 Task: Look for space in Niederrad, Germany from 1st July, 2023 to 8th July, 2023 for 2 adults, 1 child in price range Rs.15000 to Rs.20000. Place can be entire place with 1  bedroom having 1 bed and 1 bathroom. Property type can be house, flat, guest house, hotel. Booking option can be shelf check-in. Required host language is English.
Action: Mouse moved to (678, 93)
Screenshot: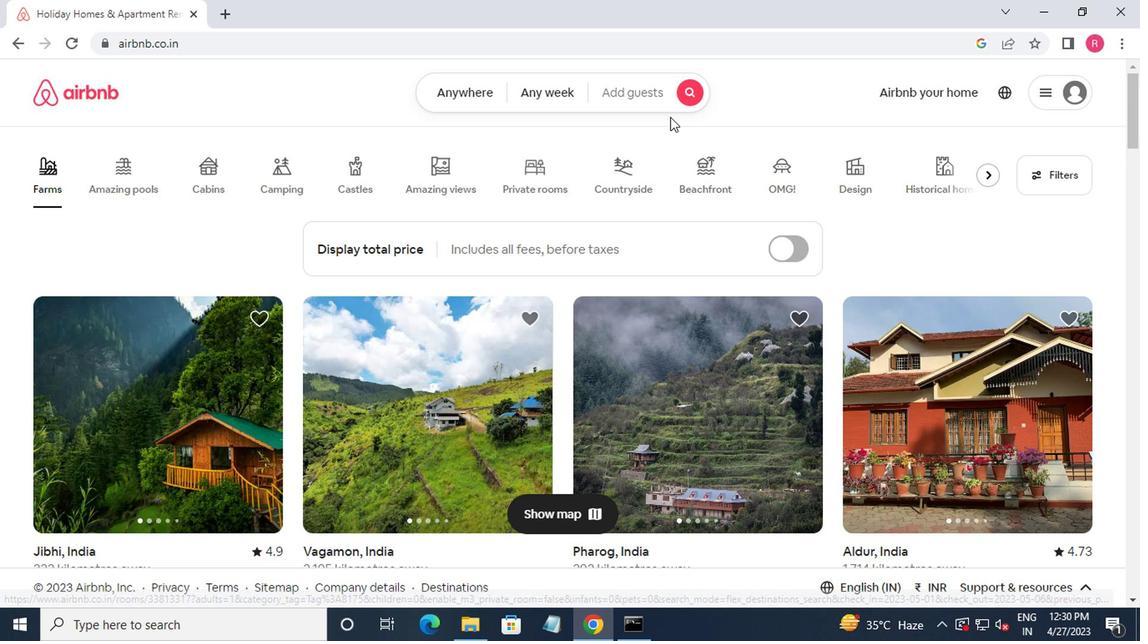 
Action: Mouse pressed left at (678, 93)
Screenshot: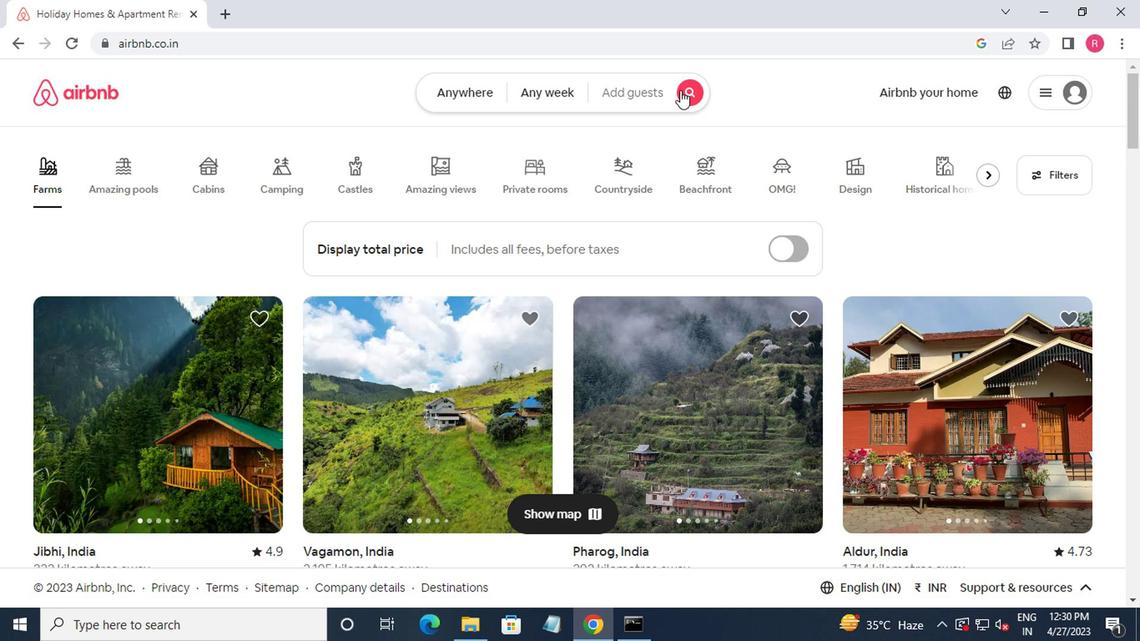 
Action: Mouse moved to (392, 166)
Screenshot: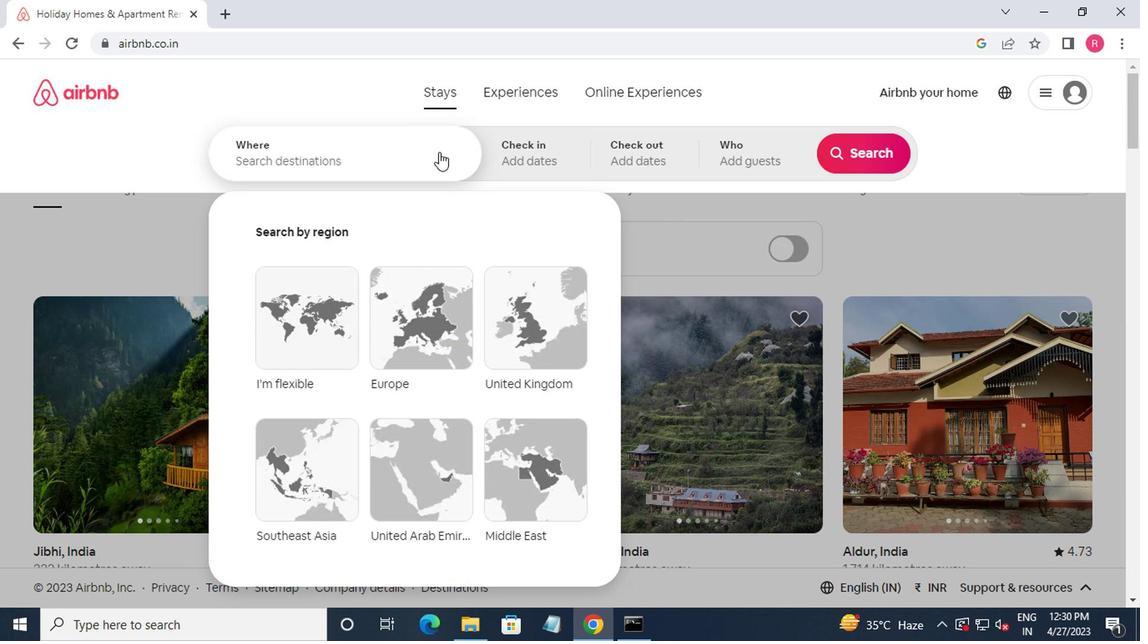 
Action: Mouse pressed left at (392, 166)
Screenshot: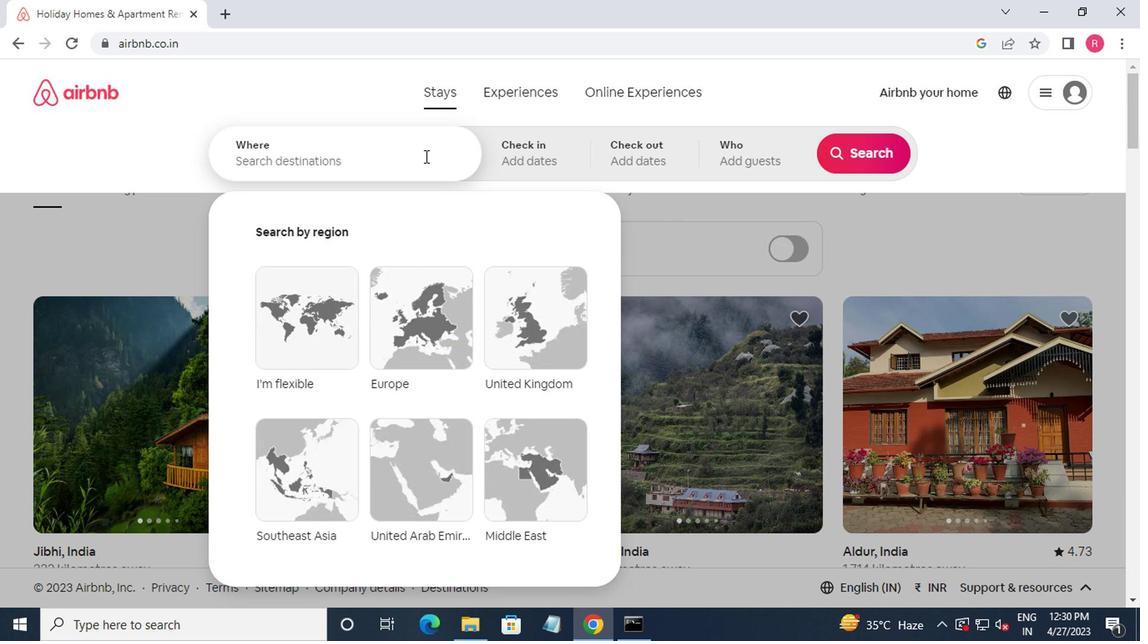 
Action: Mouse moved to (408, 166)
Screenshot: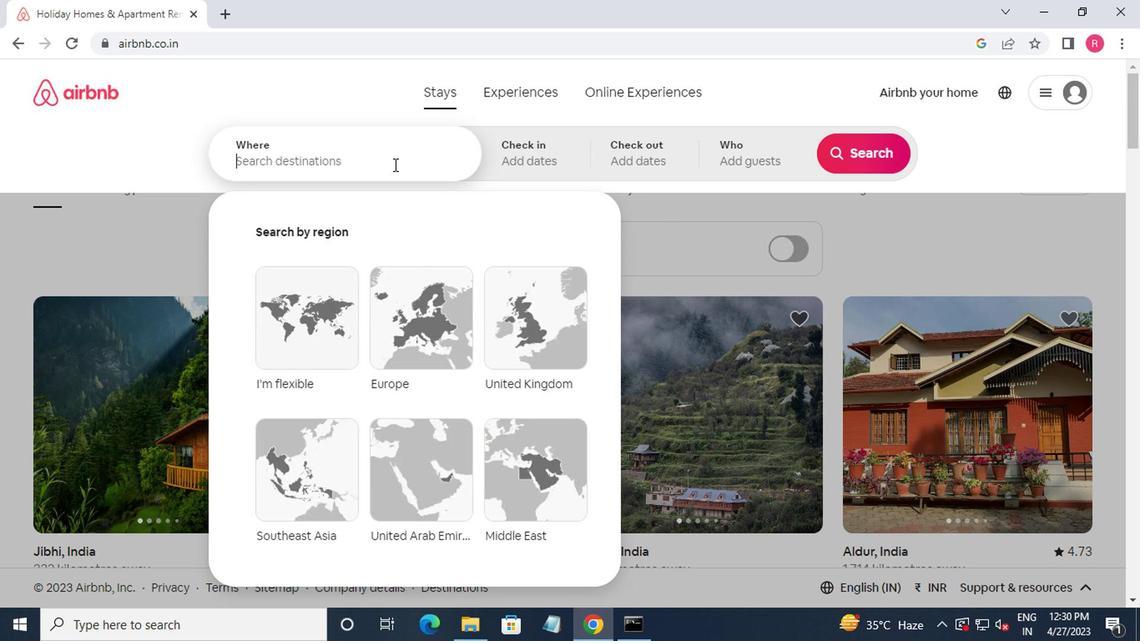 
Action: Key pressed niederrad,ger<Key.down><Key.up>many<Key.enter>
Screenshot: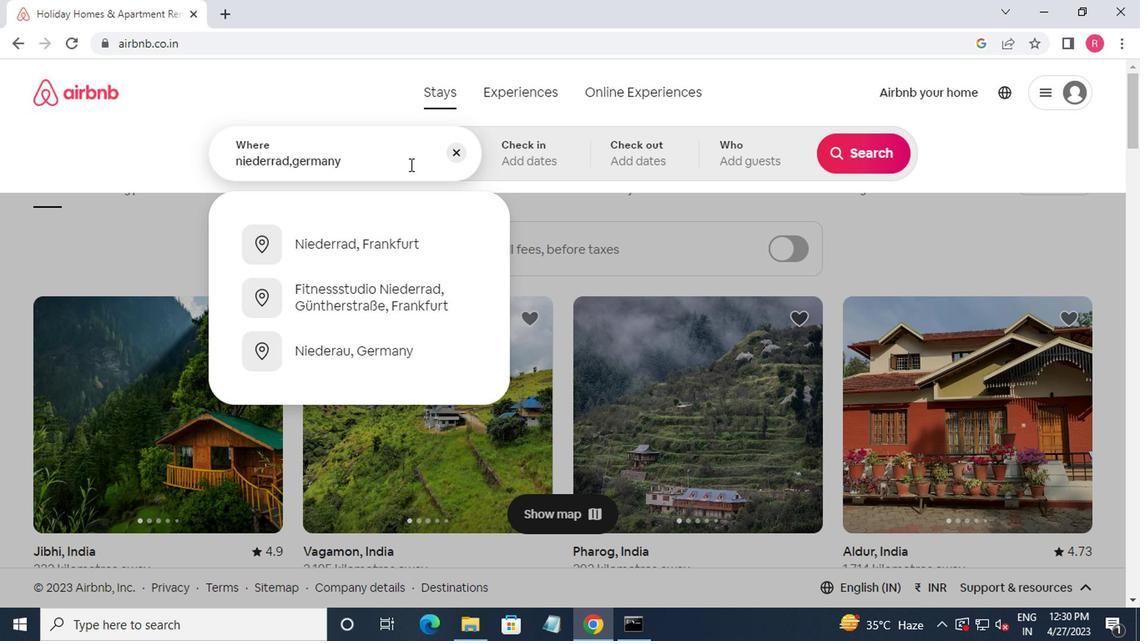 
Action: Mouse moved to (847, 298)
Screenshot: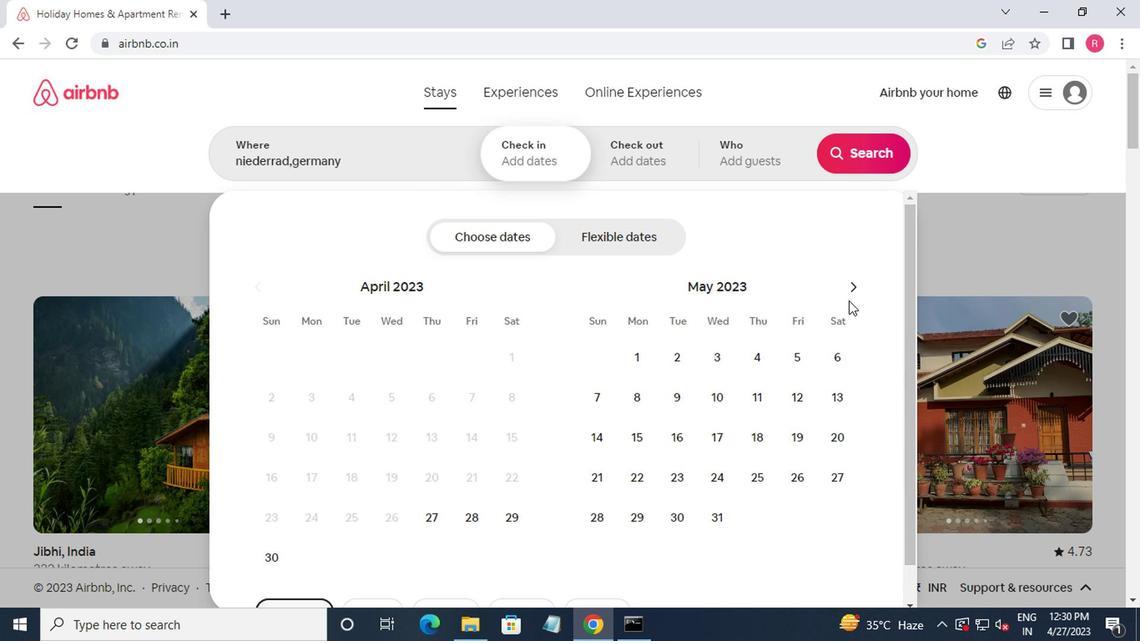 
Action: Mouse pressed left at (847, 298)
Screenshot: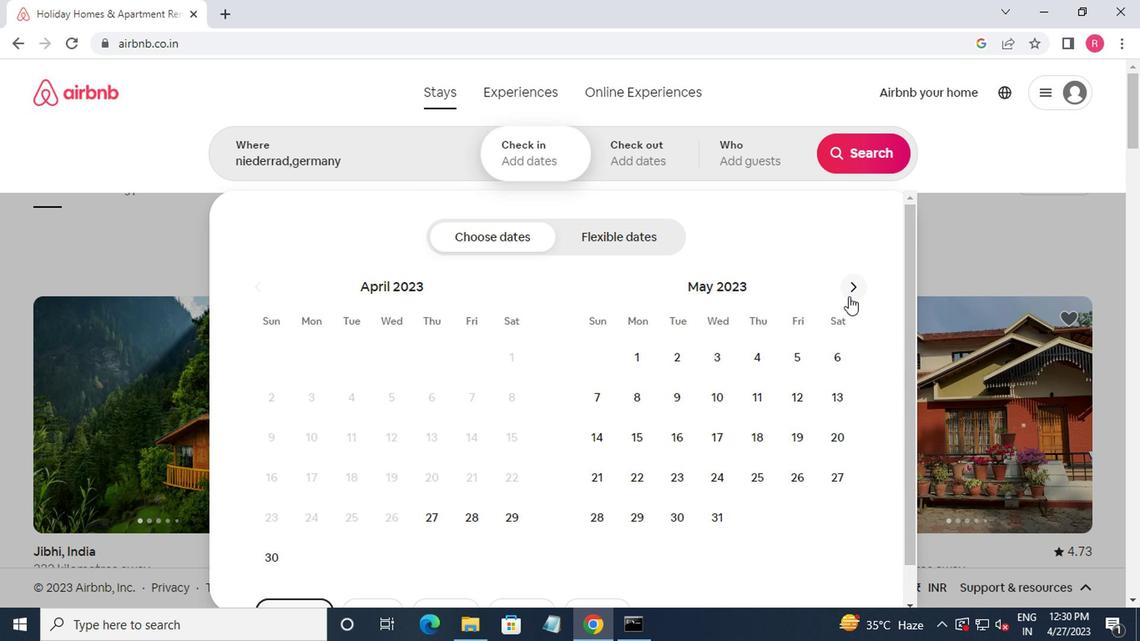 
Action: Mouse moved to (851, 294)
Screenshot: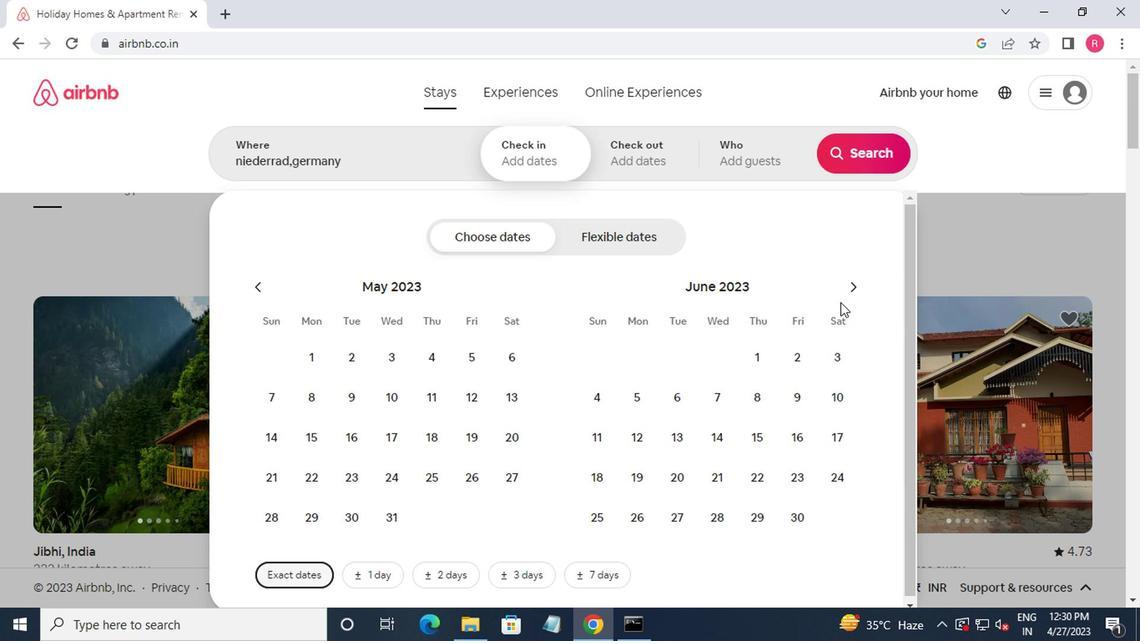 
Action: Mouse pressed left at (851, 294)
Screenshot: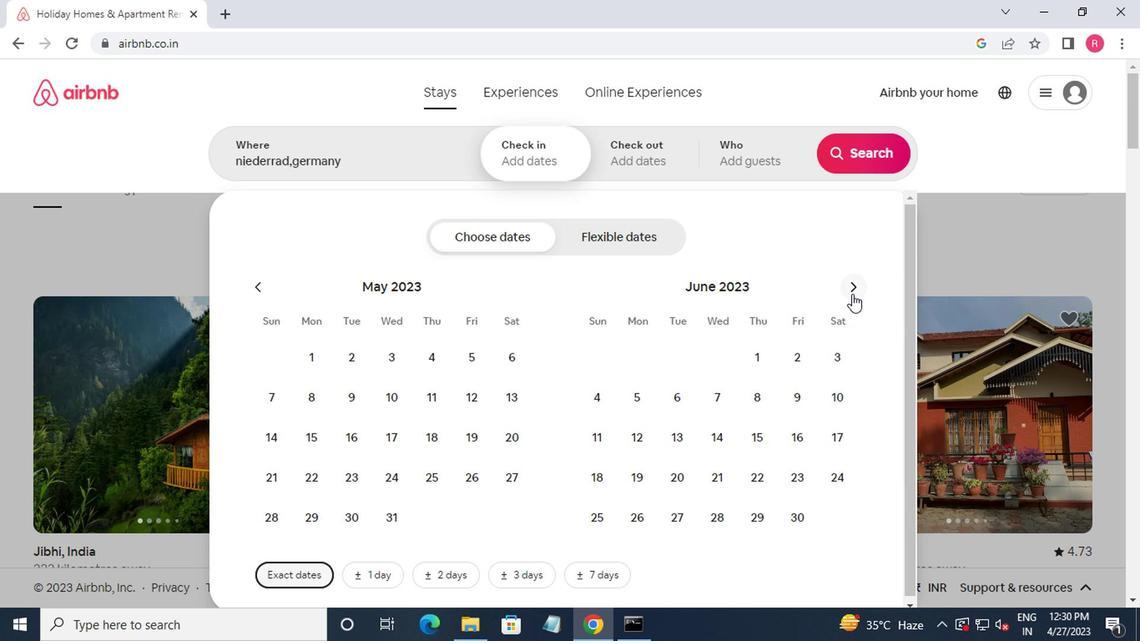 
Action: Mouse moved to (838, 370)
Screenshot: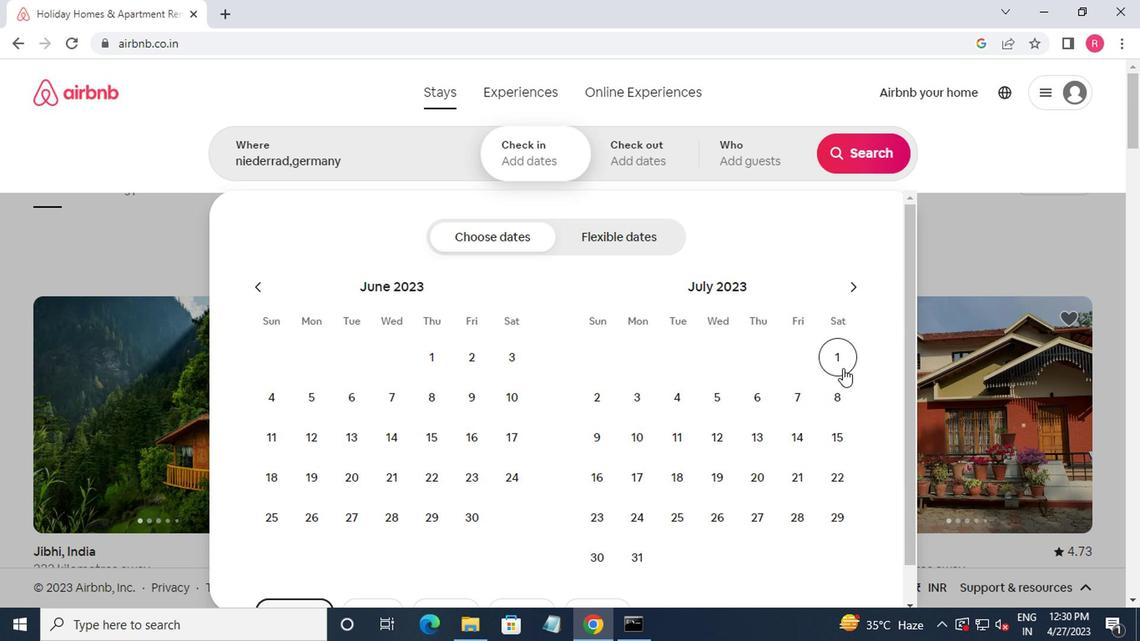 
Action: Mouse pressed left at (838, 370)
Screenshot: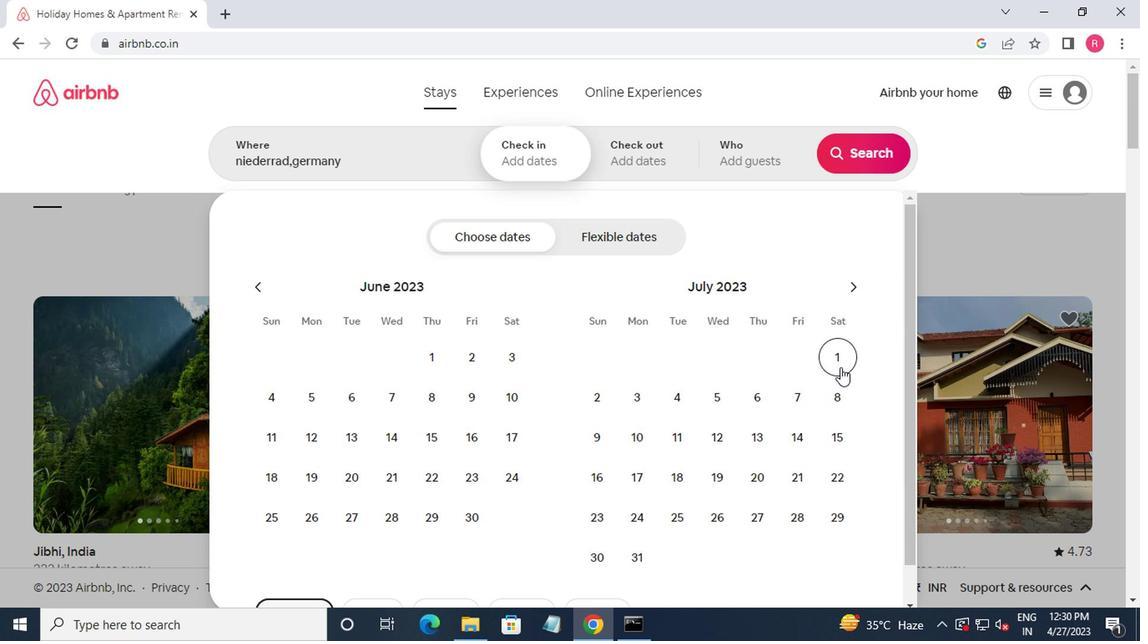 
Action: Mouse moved to (828, 406)
Screenshot: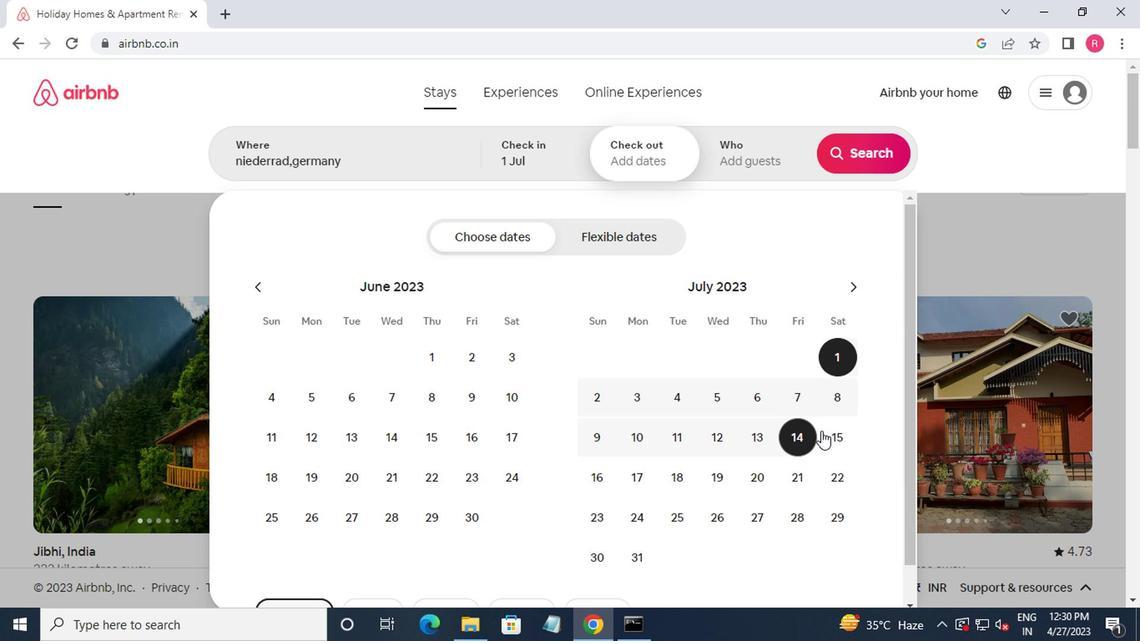 
Action: Mouse pressed left at (828, 406)
Screenshot: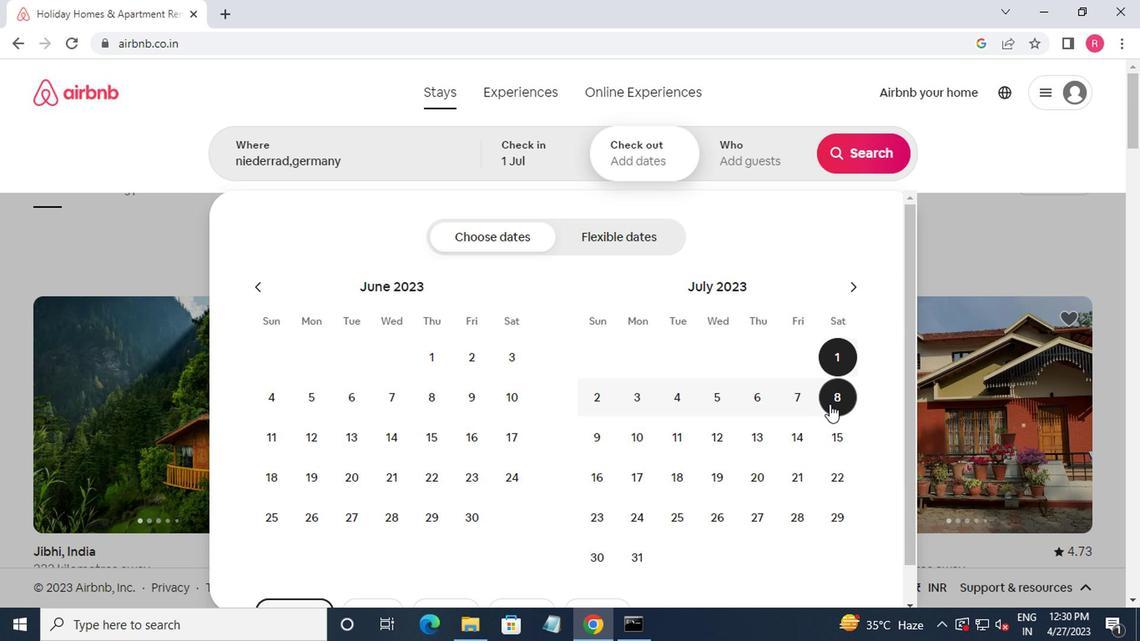
Action: Mouse moved to (739, 194)
Screenshot: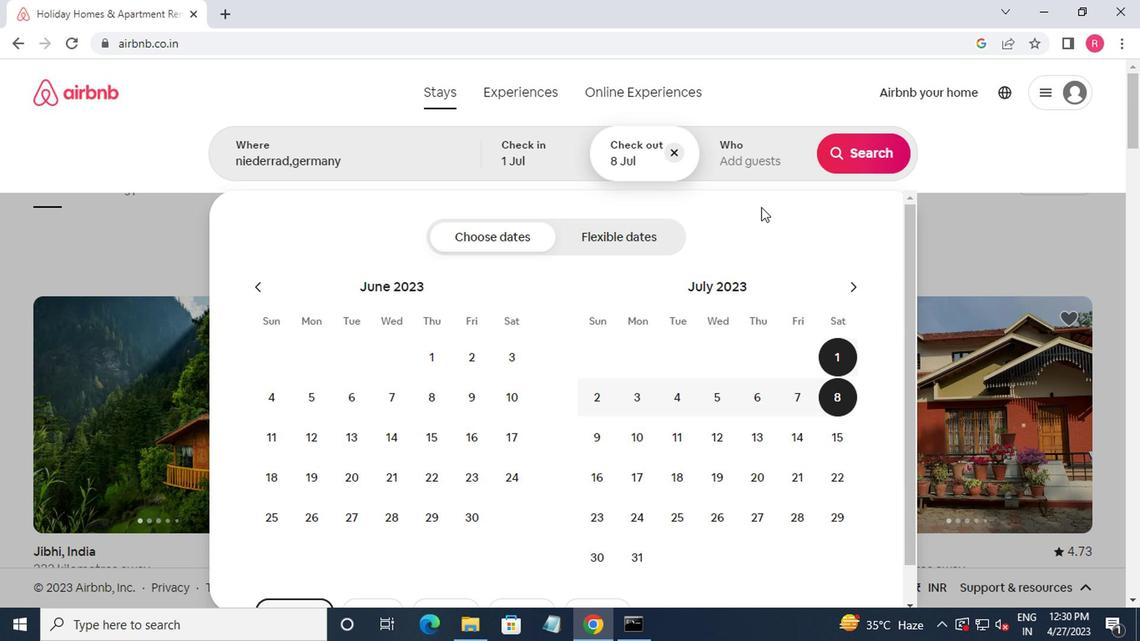 
Action: Mouse pressed left at (739, 194)
Screenshot: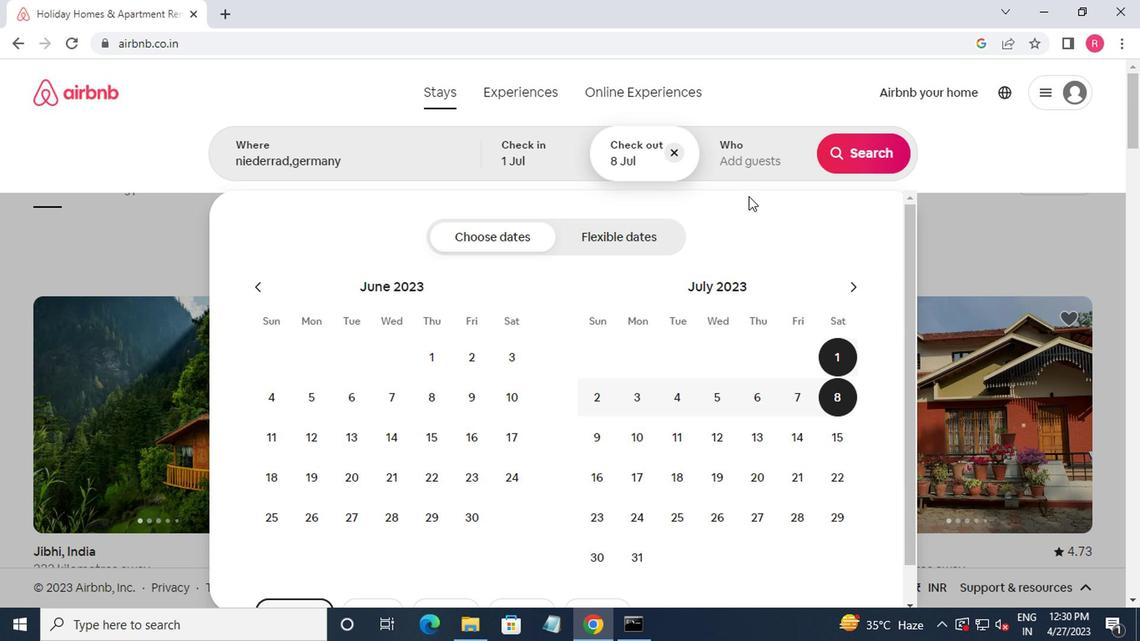 
Action: Mouse moved to (734, 166)
Screenshot: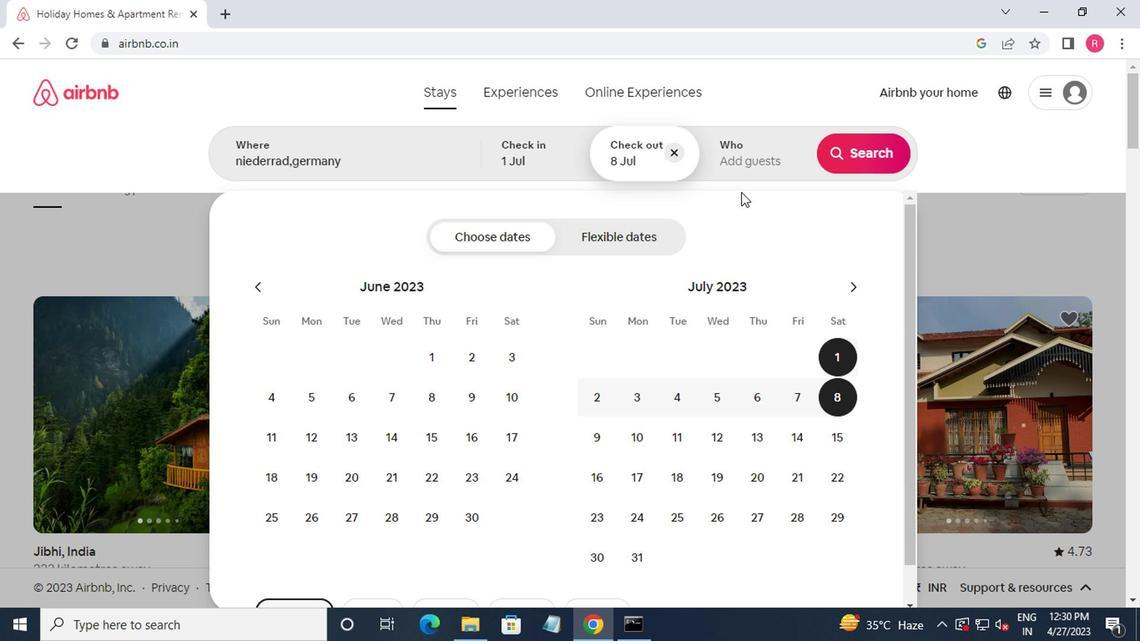 
Action: Mouse pressed left at (734, 166)
Screenshot: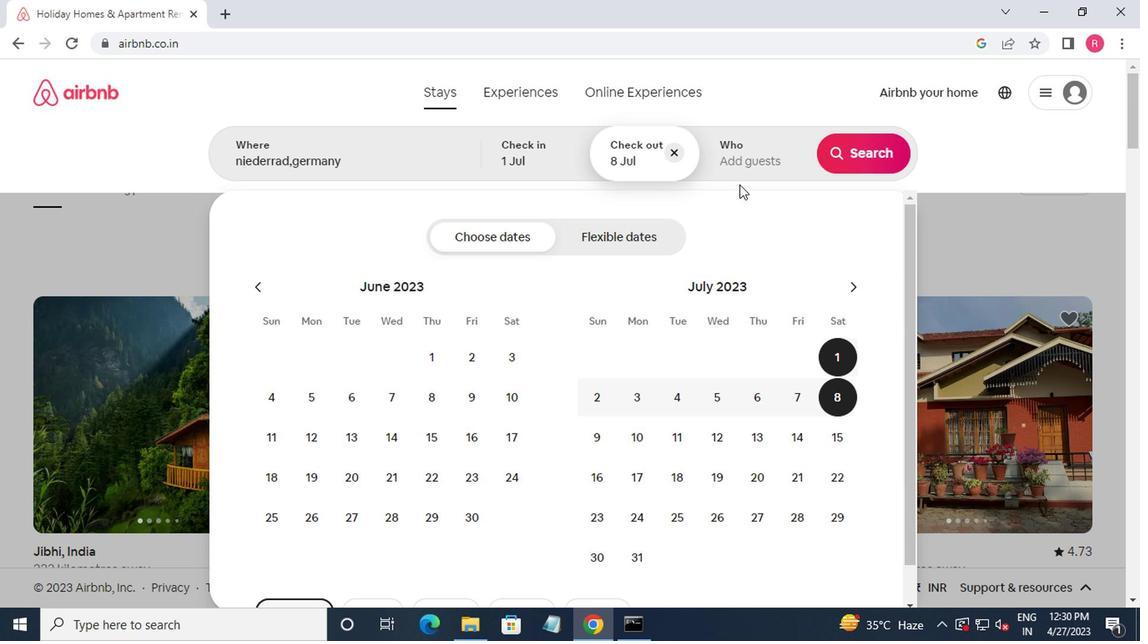
Action: Mouse moved to (866, 242)
Screenshot: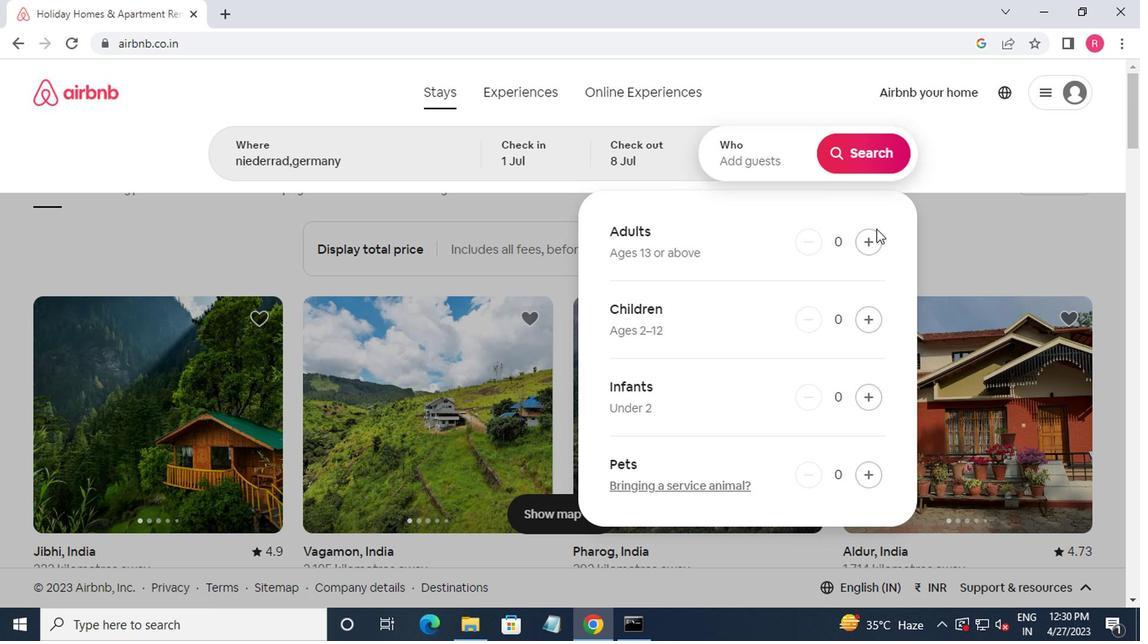 
Action: Mouse pressed left at (866, 242)
Screenshot: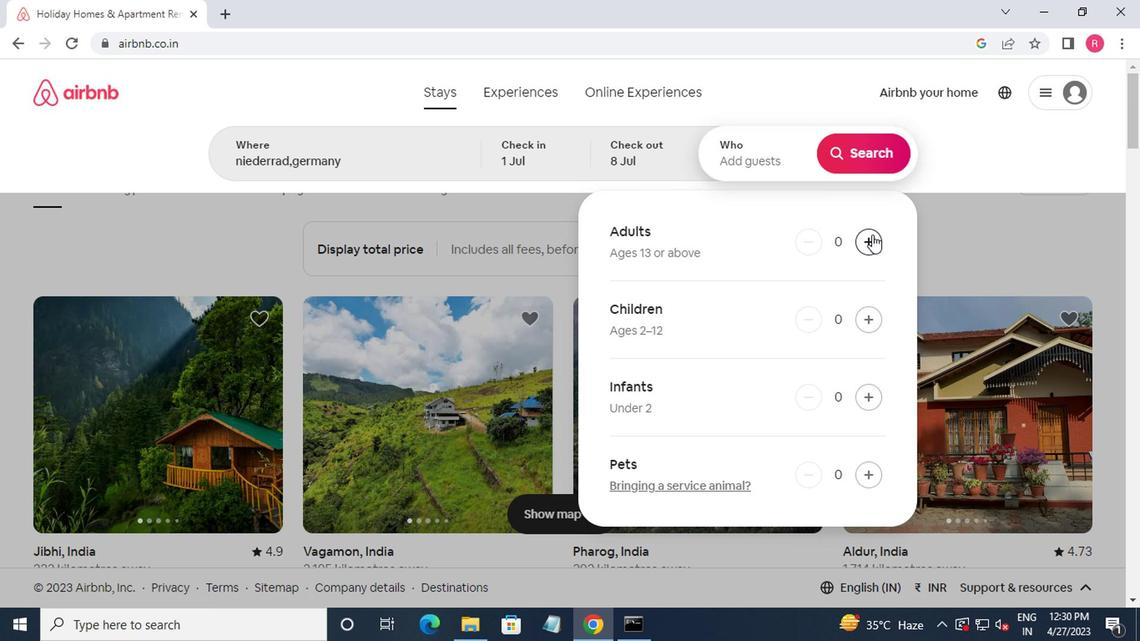 
Action: Mouse pressed left at (866, 242)
Screenshot: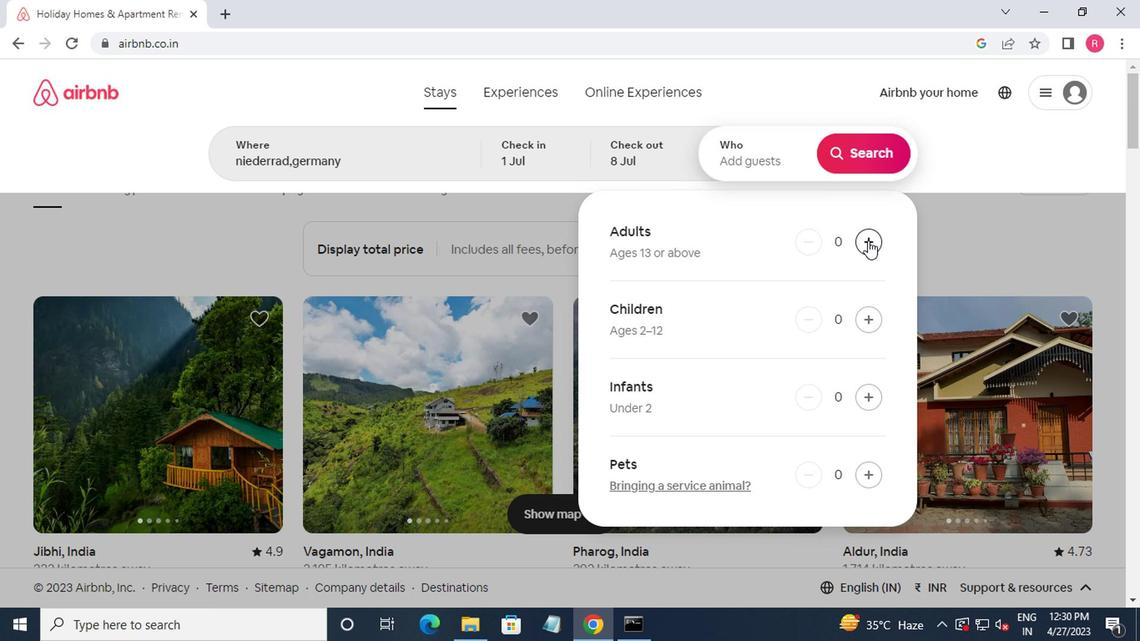 
Action: Mouse moved to (866, 323)
Screenshot: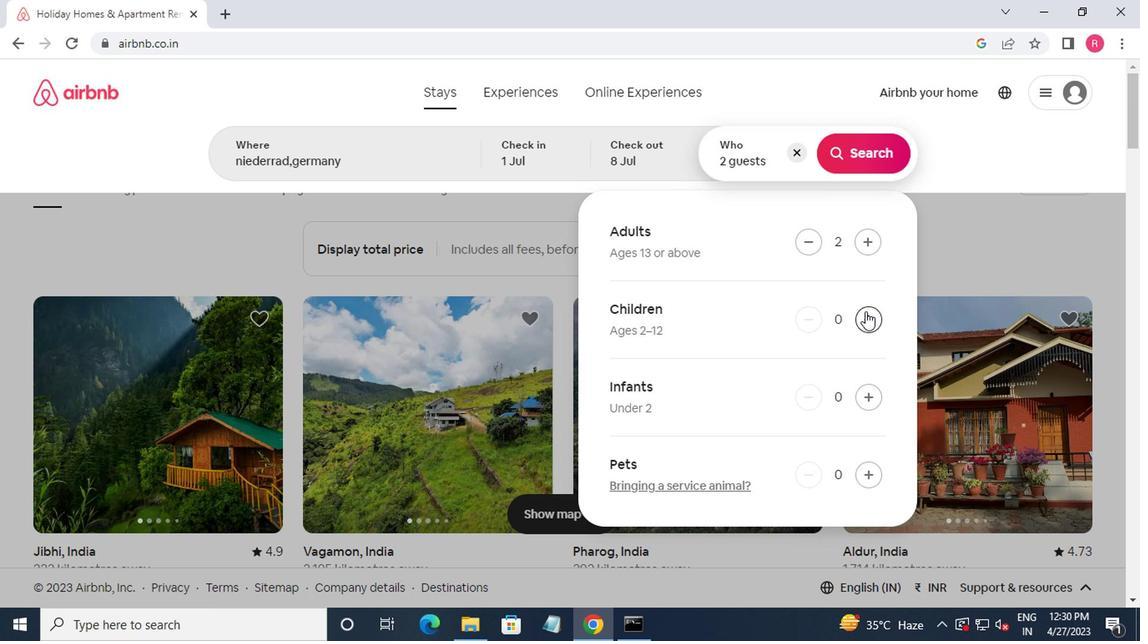 
Action: Mouse pressed left at (866, 323)
Screenshot: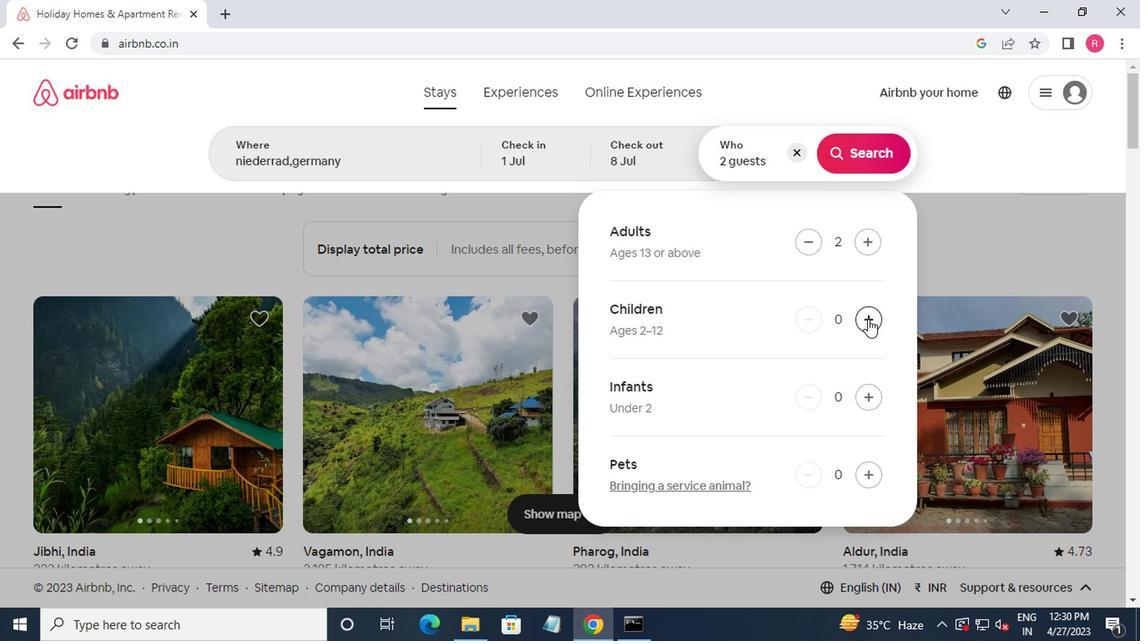 
Action: Mouse moved to (856, 154)
Screenshot: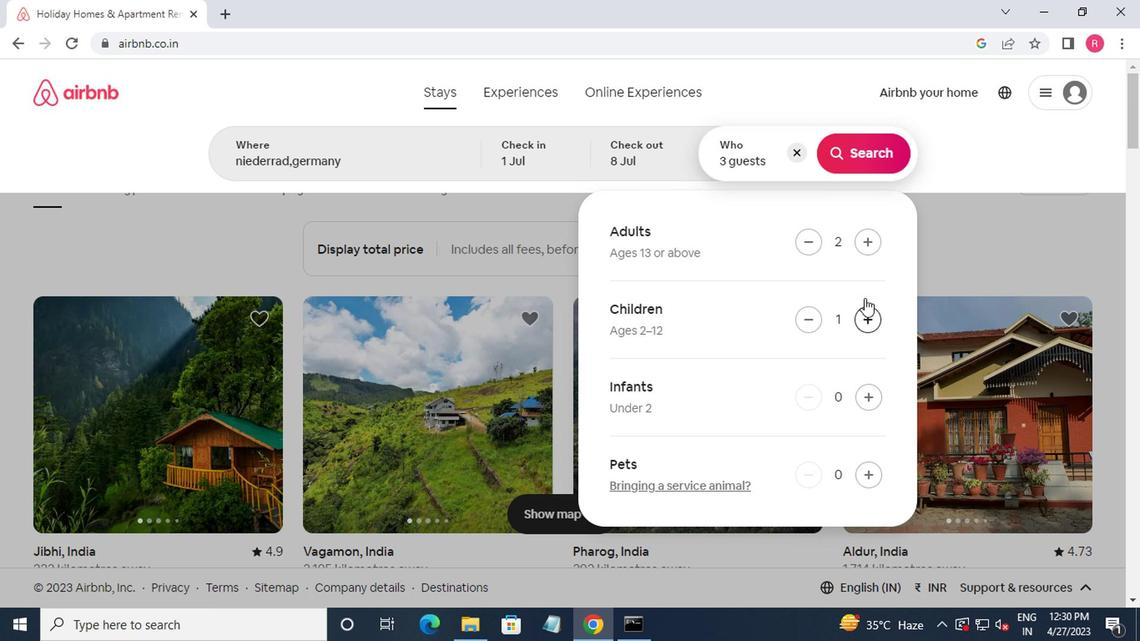 
Action: Mouse pressed left at (856, 154)
Screenshot: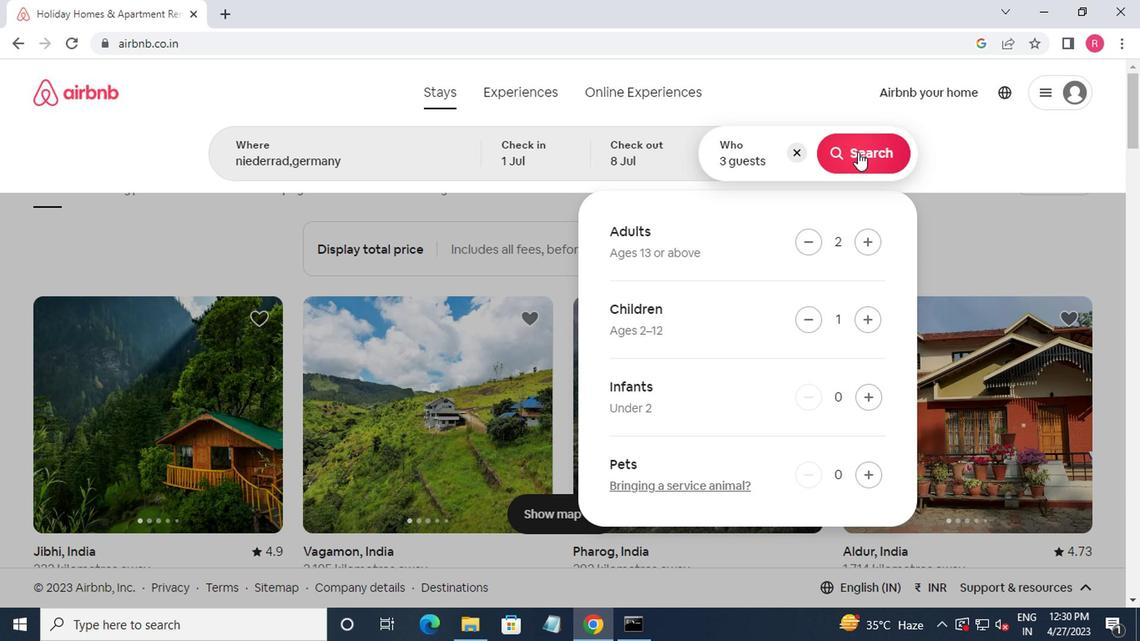 
Action: Mouse moved to (1058, 165)
Screenshot: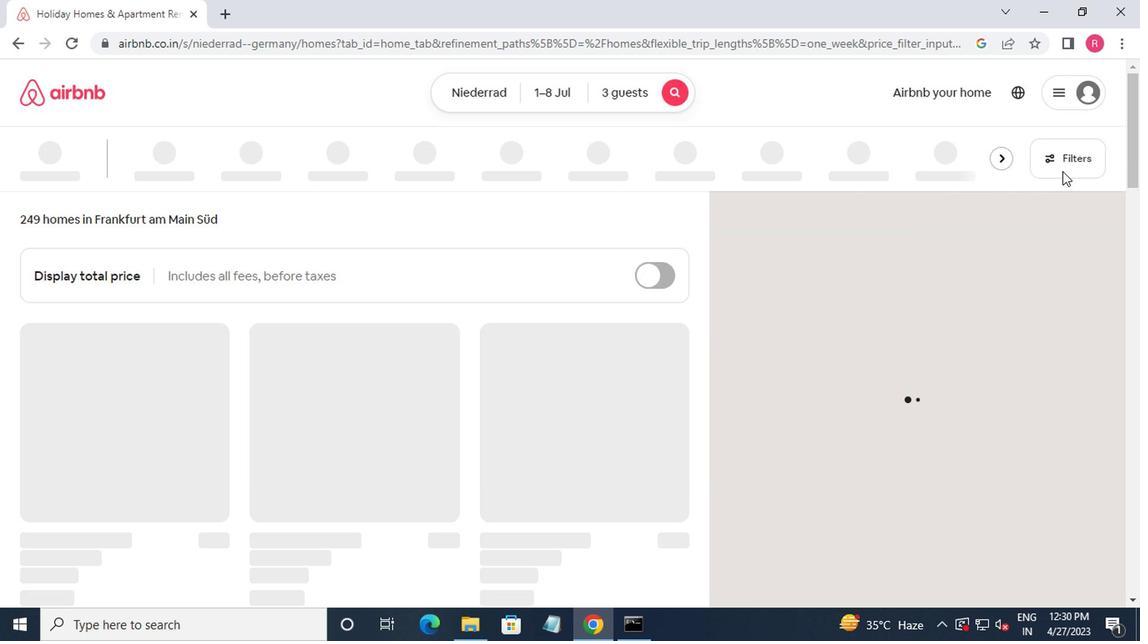 
Action: Mouse pressed left at (1058, 165)
Screenshot: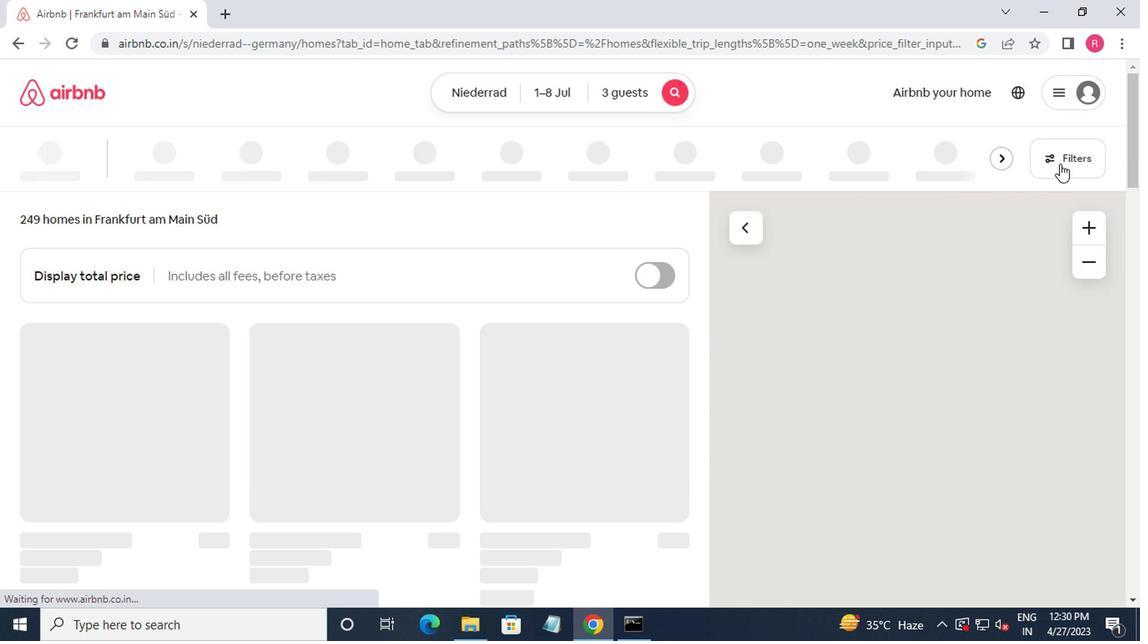 
Action: Mouse moved to (354, 379)
Screenshot: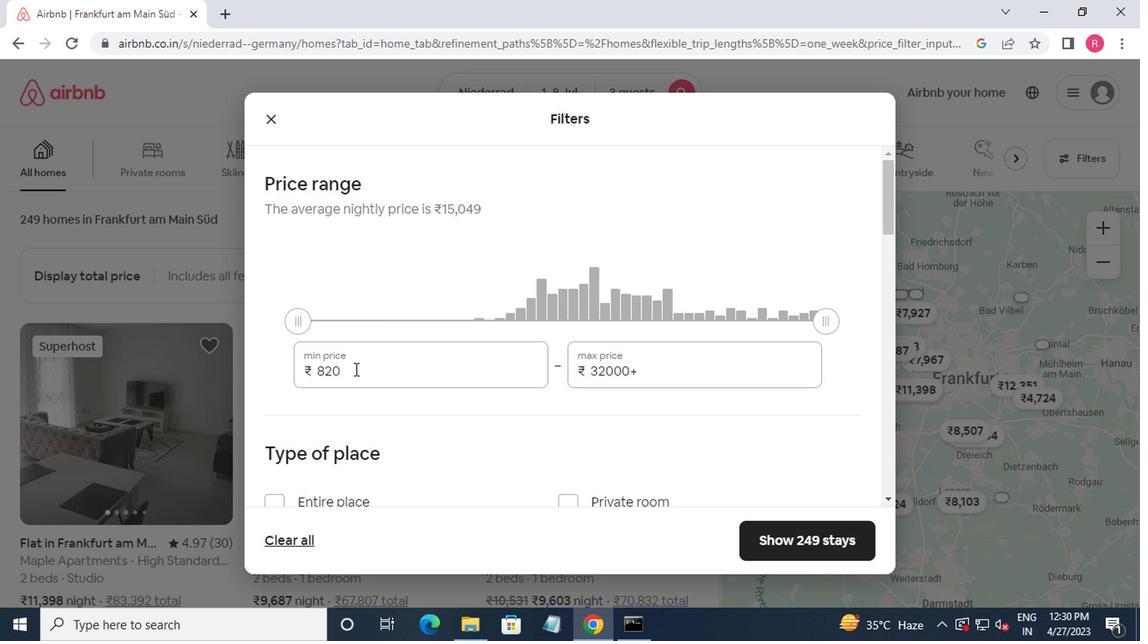 
Action: Mouse pressed left at (354, 379)
Screenshot: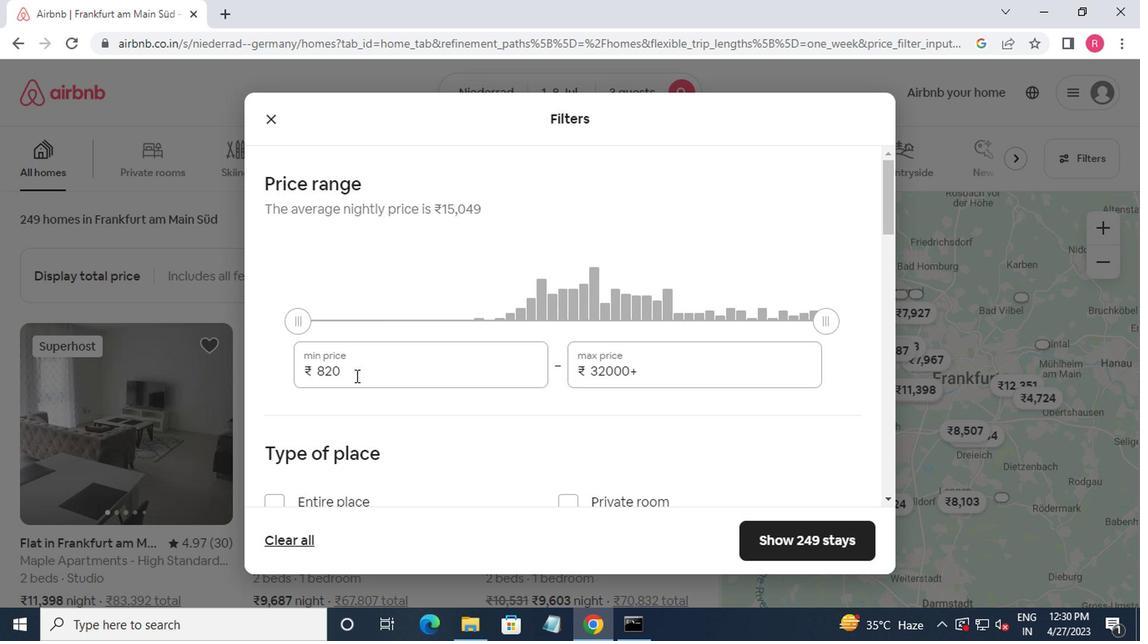 
Action: Mouse moved to (408, 360)
Screenshot: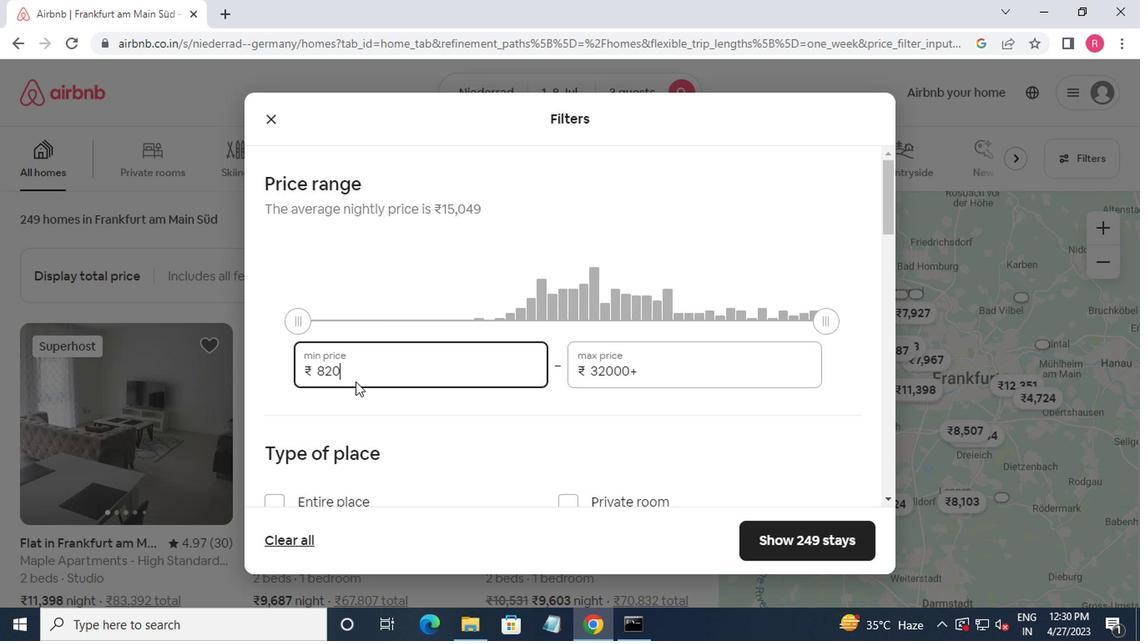 
Action: Key pressed <Key.backspace><Key.backspace><Key.backspace><Key.backspace>15000<Key.tab>2<Key.backspace><Key.backspace><Key.backspace><Key.backspace><Key.backspace><Key.backspace><Key.backspace><Key.backspace><Key.backspace><Key.backspace><Key.backspace>20000
Screenshot: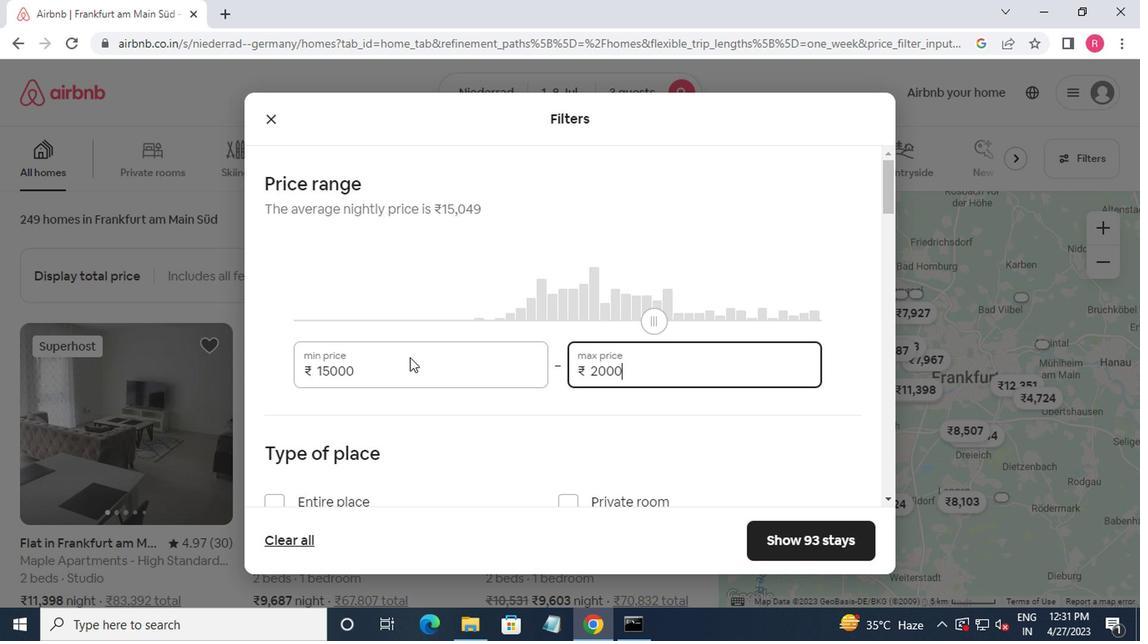 
Action: Mouse moved to (335, 401)
Screenshot: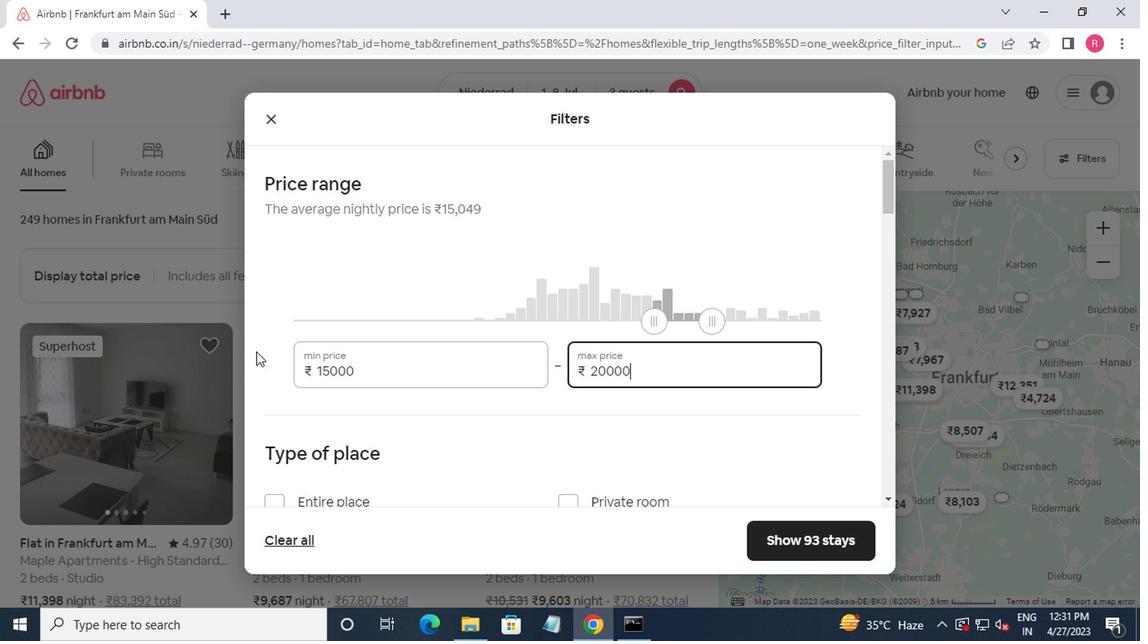 
Action: Mouse scrolled (335, 399) with delta (0, -1)
Screenshot: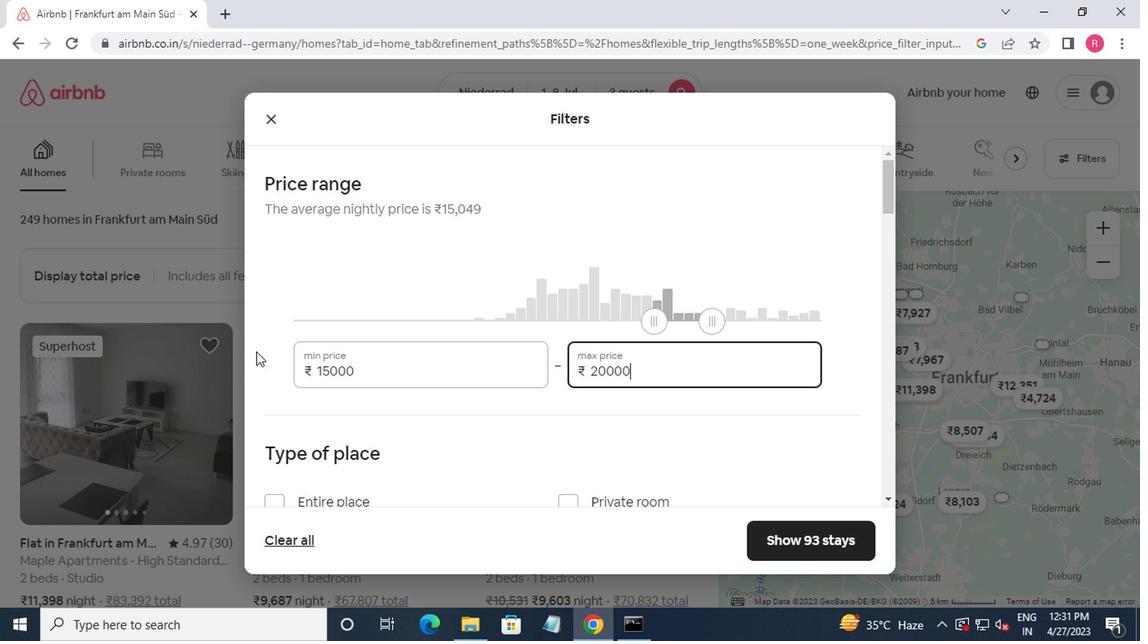 
Action: Mouse moved to (365, 409)
Screenshot: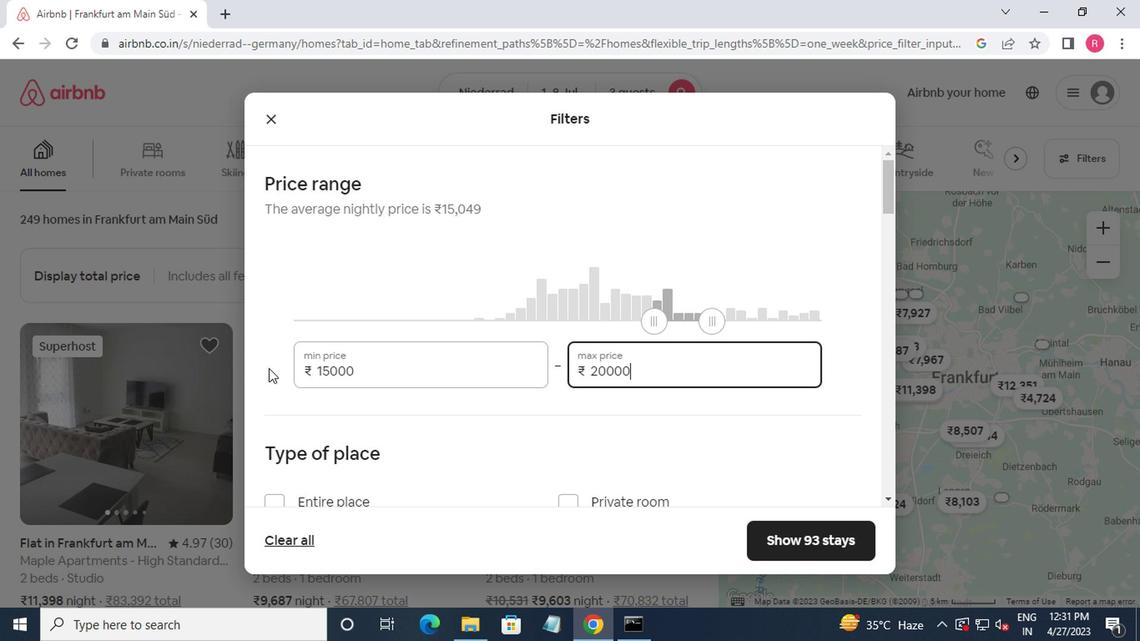 
Action: Mouse scrolled (365, 408) with delta (0, -1)
Screenshot: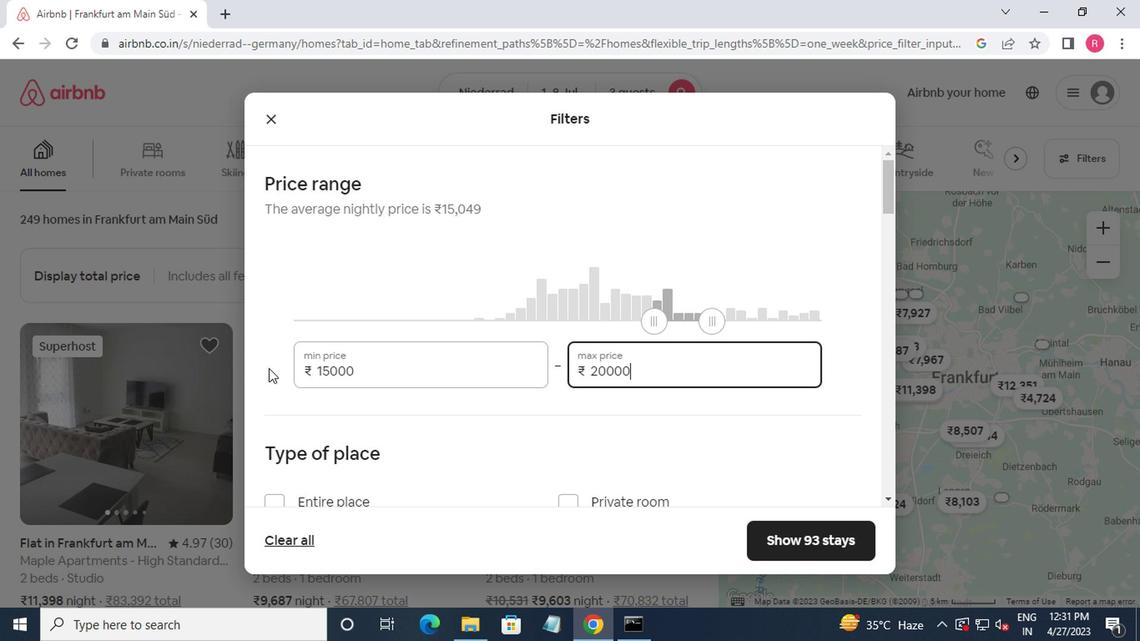 
Action: Mouse moved to (267, 343)
Screenshot: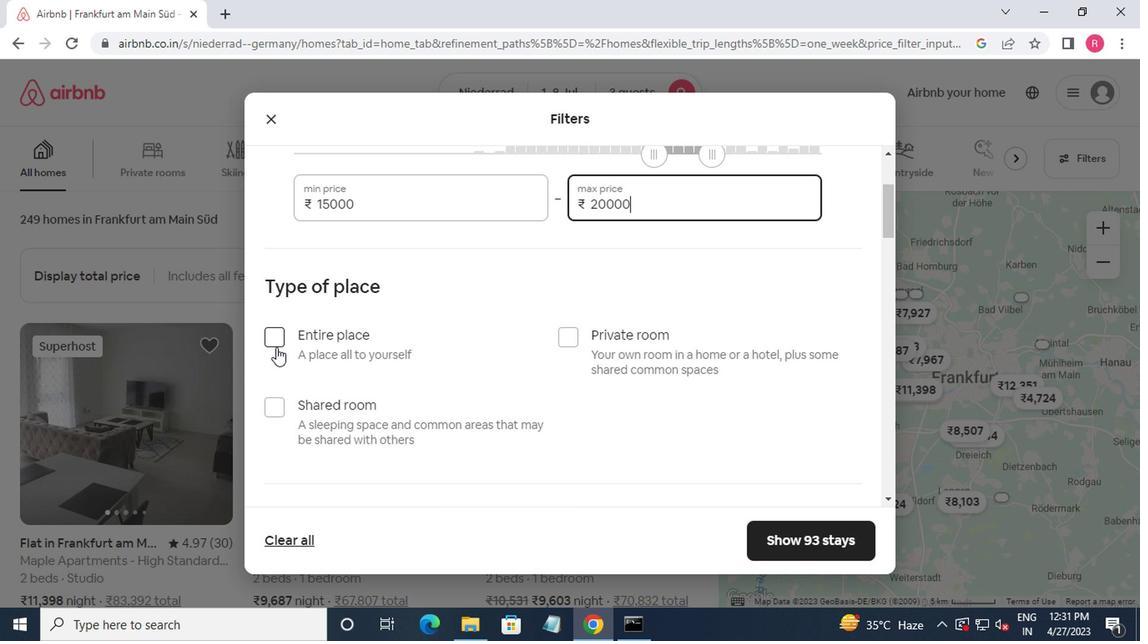 
Action: Mouse pressed left at (267, 343)
Screenshot: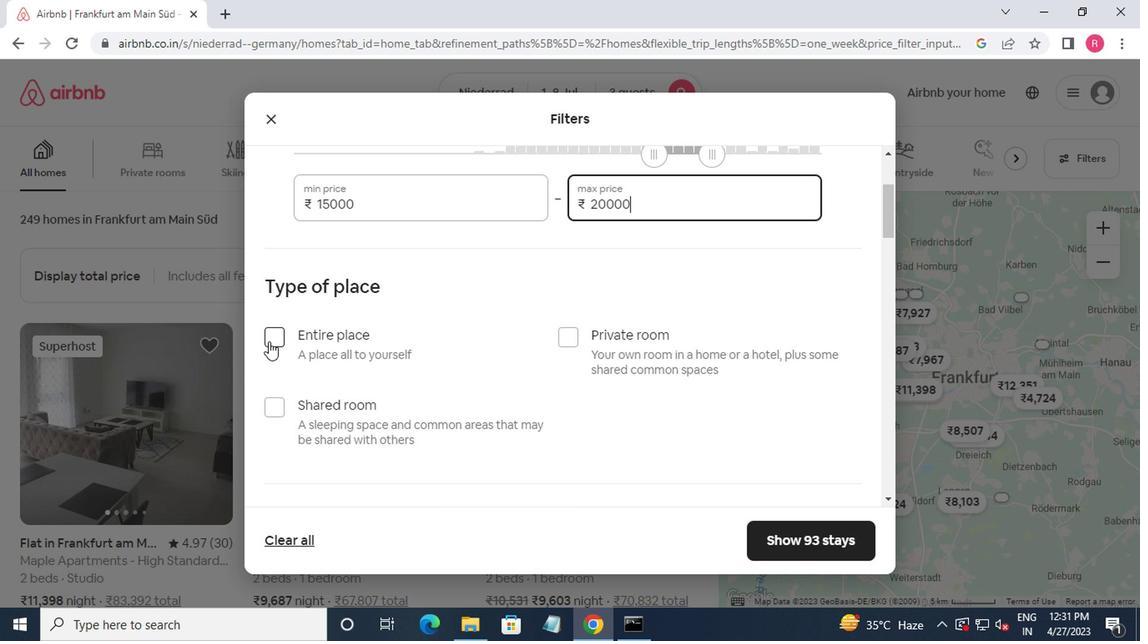 
Action: Mouse moved to (290, 353)
Screenshot: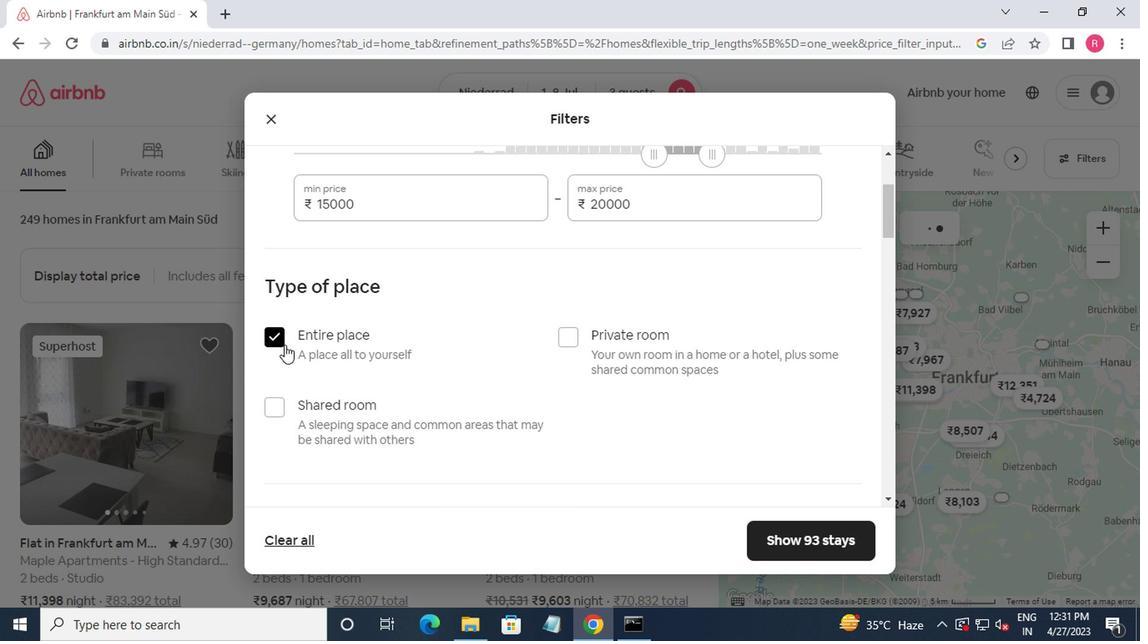 
Action: Mouse scrolled (290, 352) with delta (0, -1)
Screenshot: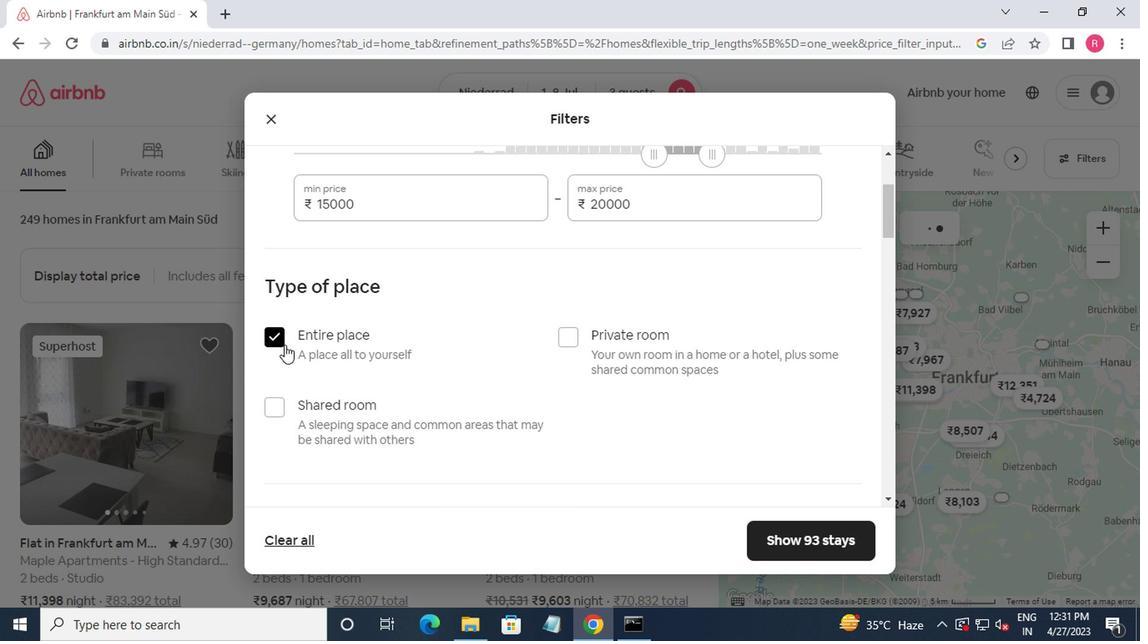 
Action: Mouse moved to (298, 360)
Screenshot: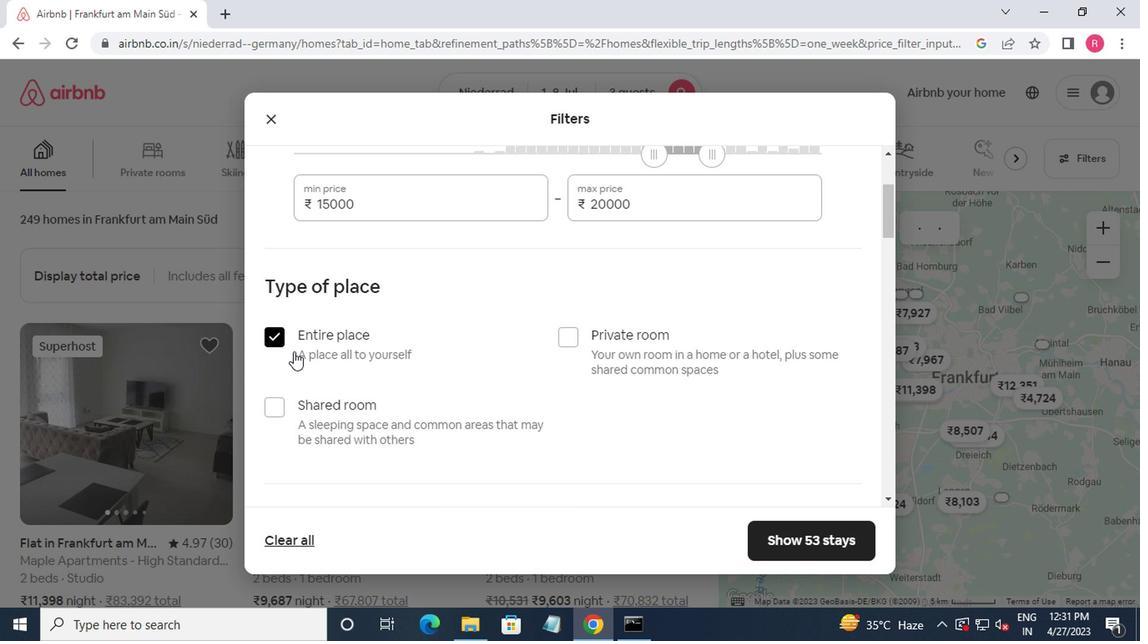 
Action: Mouse scrolled (298, 358) with delta (0, -1)
Screenshot: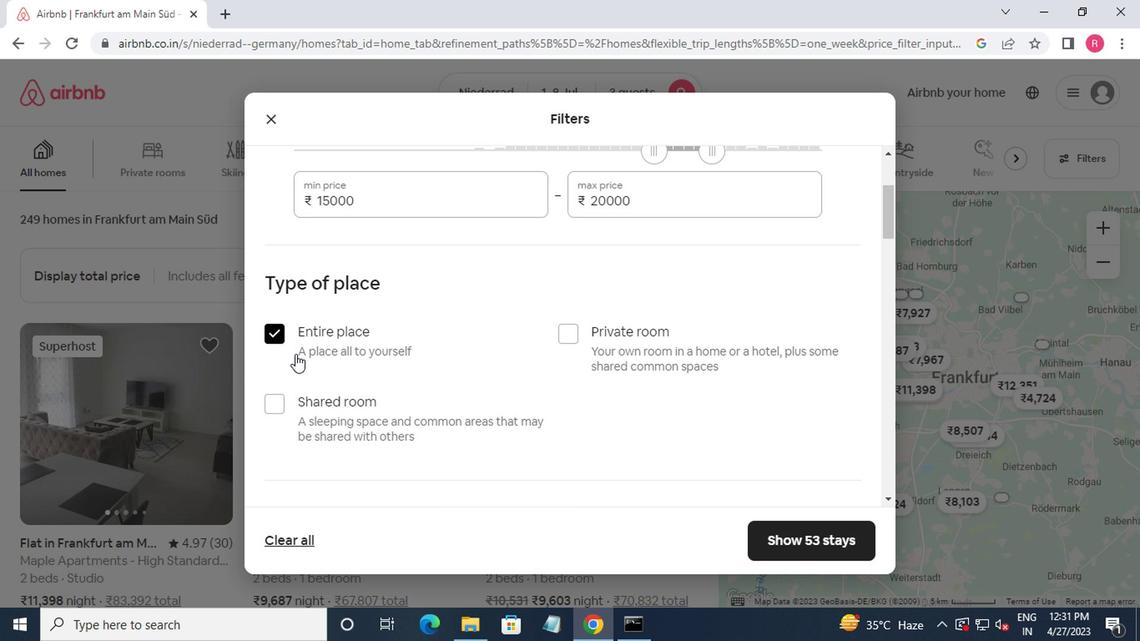 
Action: Mouse moved to (364, 440)
Screenshot: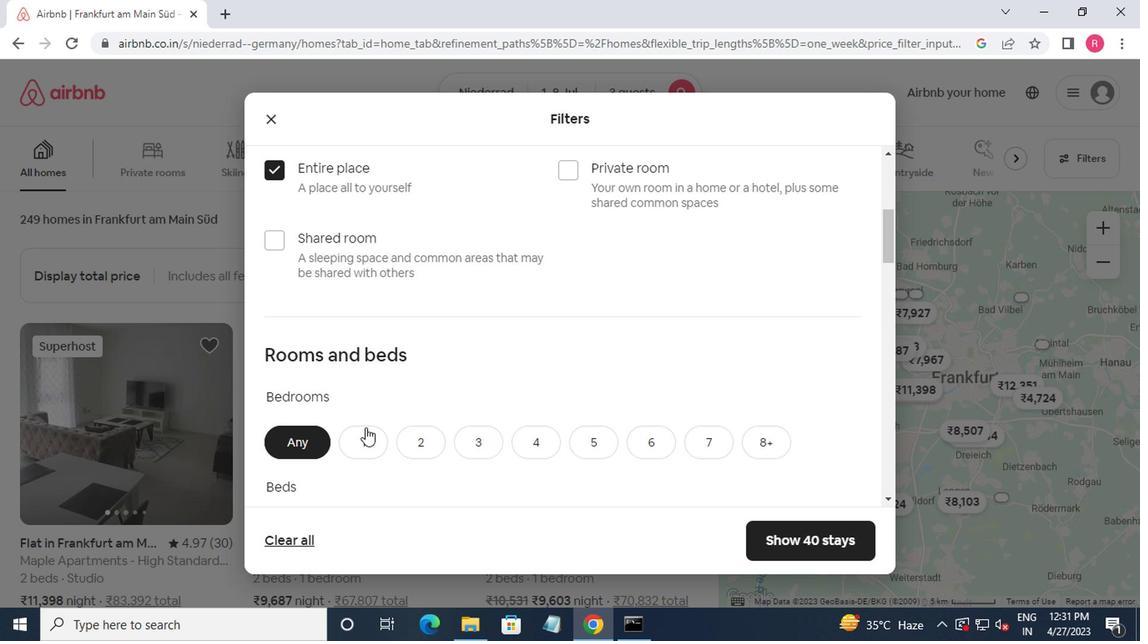 
Action: Mouse pressed left at (364, 440)
Screenshot: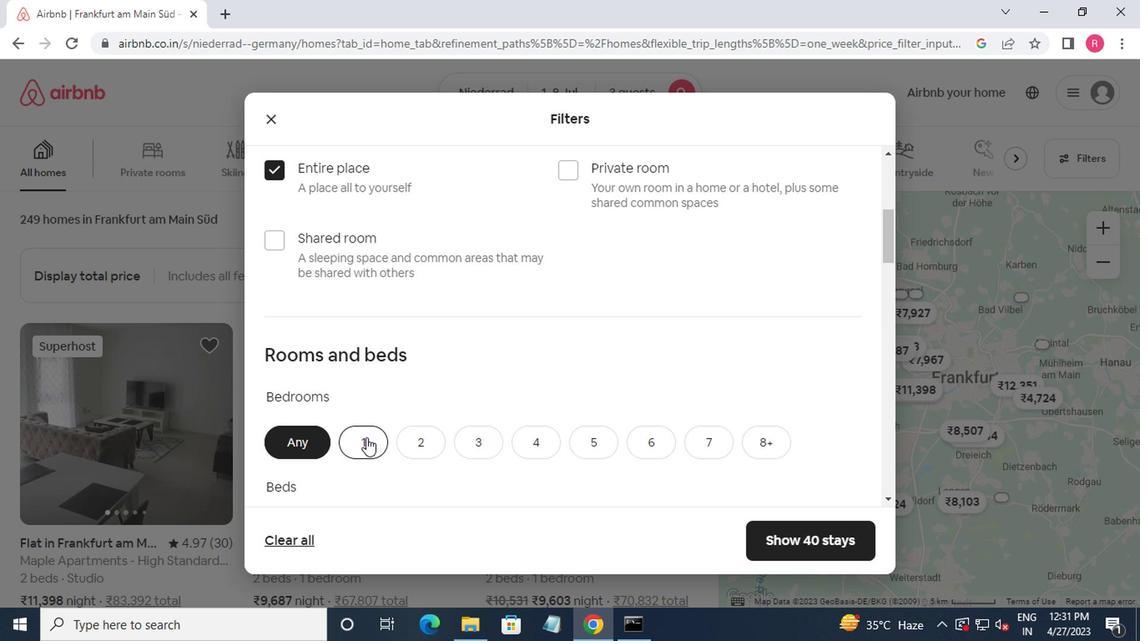 
Action: Mouse moved to (370, 383)
Screenshot: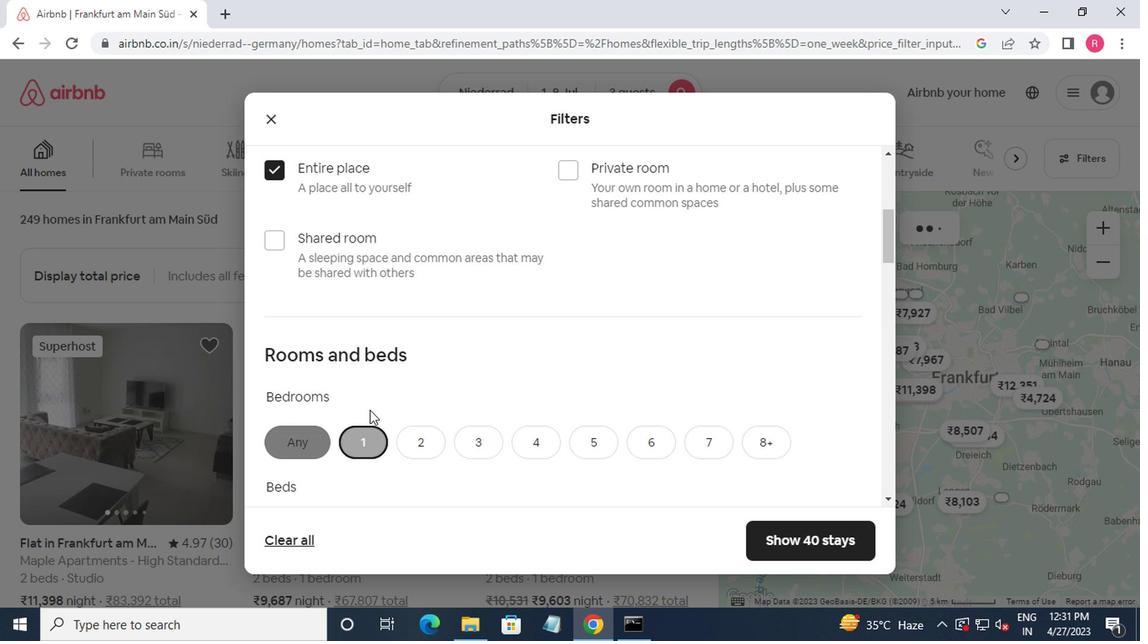 
Action: Mouse scrolled (370, 382) with delta (0, 0)
Screenshot: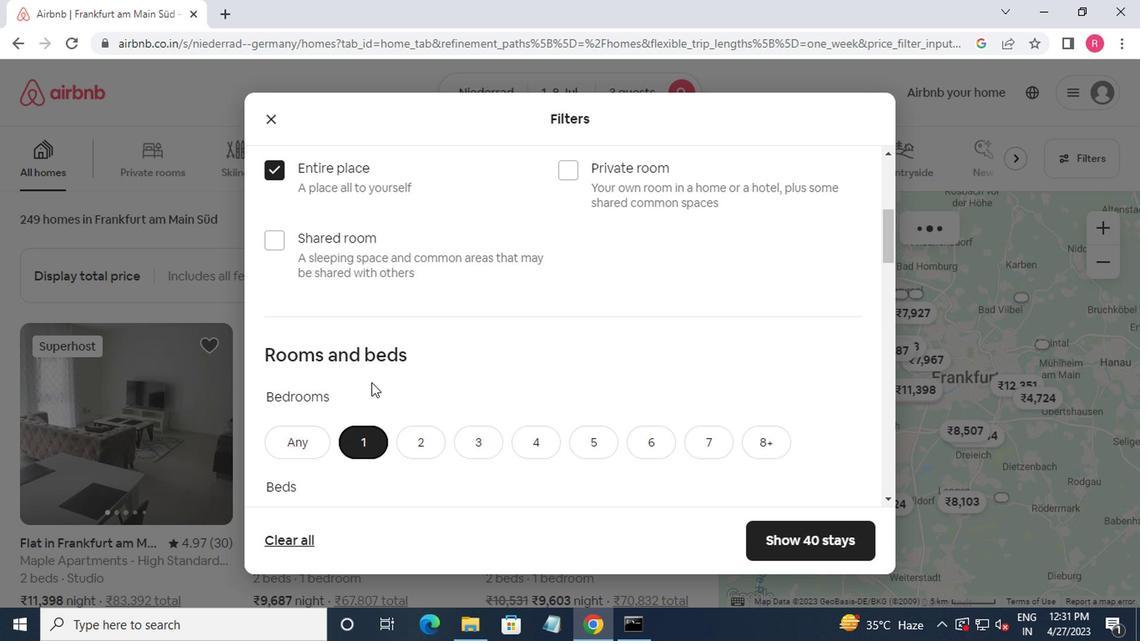
Action: Mouse moved to (373, 383)
Screenshot: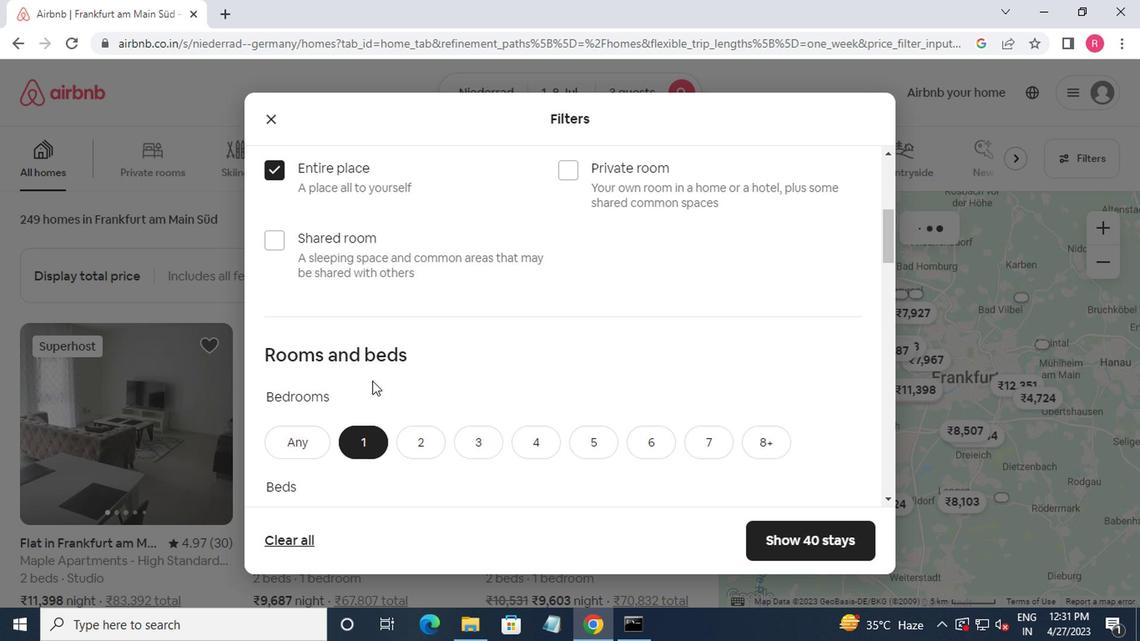 
Action: Mouse scrolled (373, 382) with delta (0, 0)
Screenshot: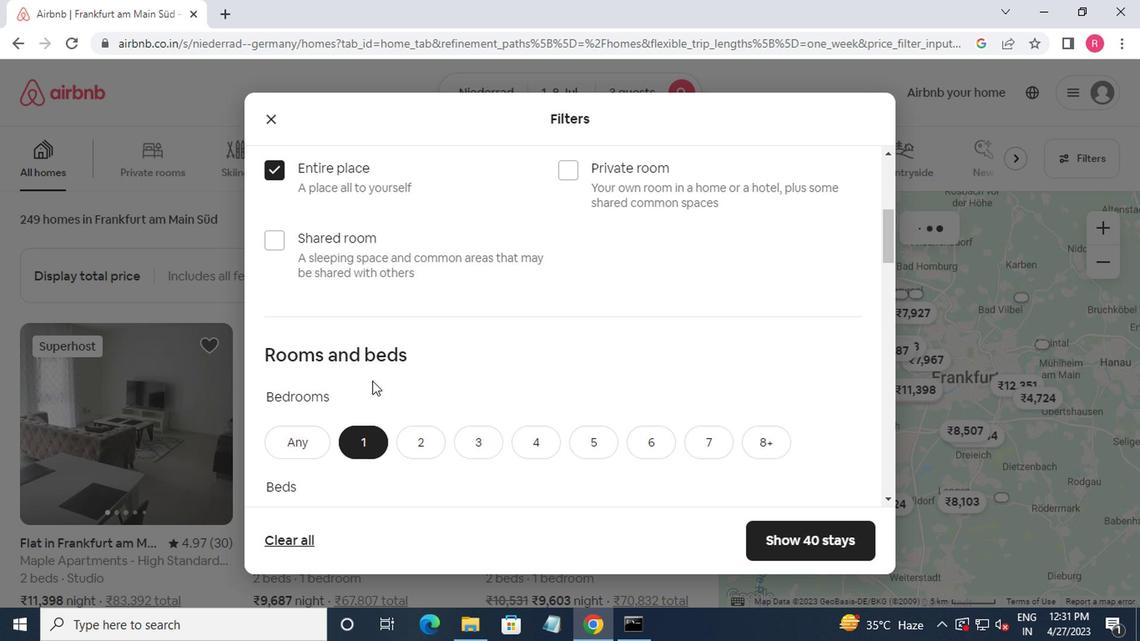 
Action: Mouse moved to (357, 397)
Screenshot: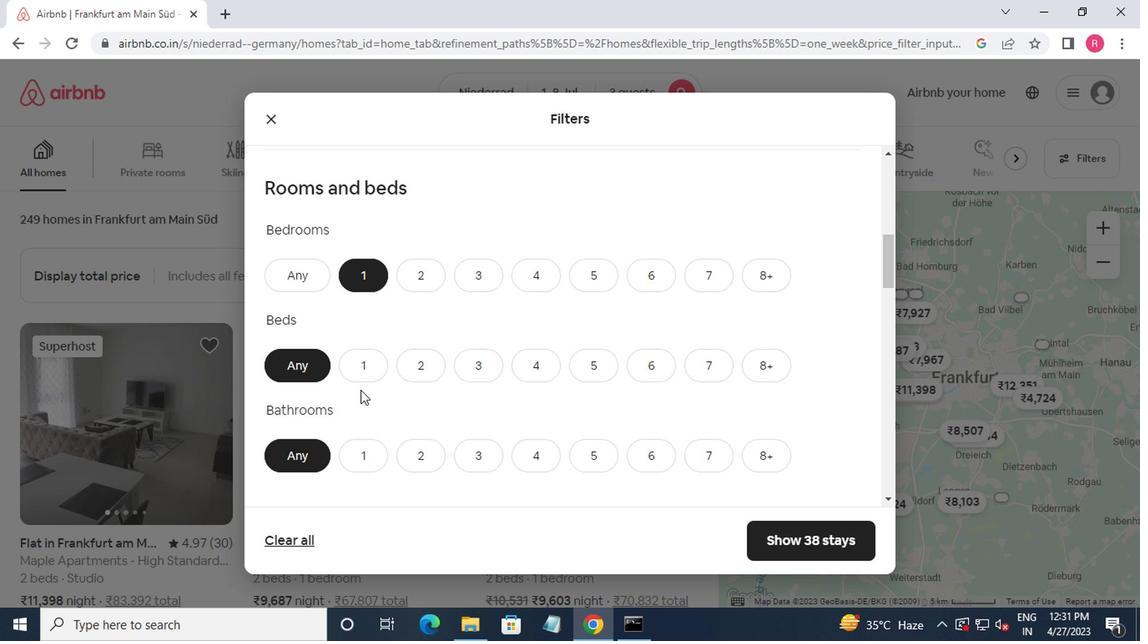 
Action: Mouse scrolled (357, 396) with delta (0, 0)
Screenshot: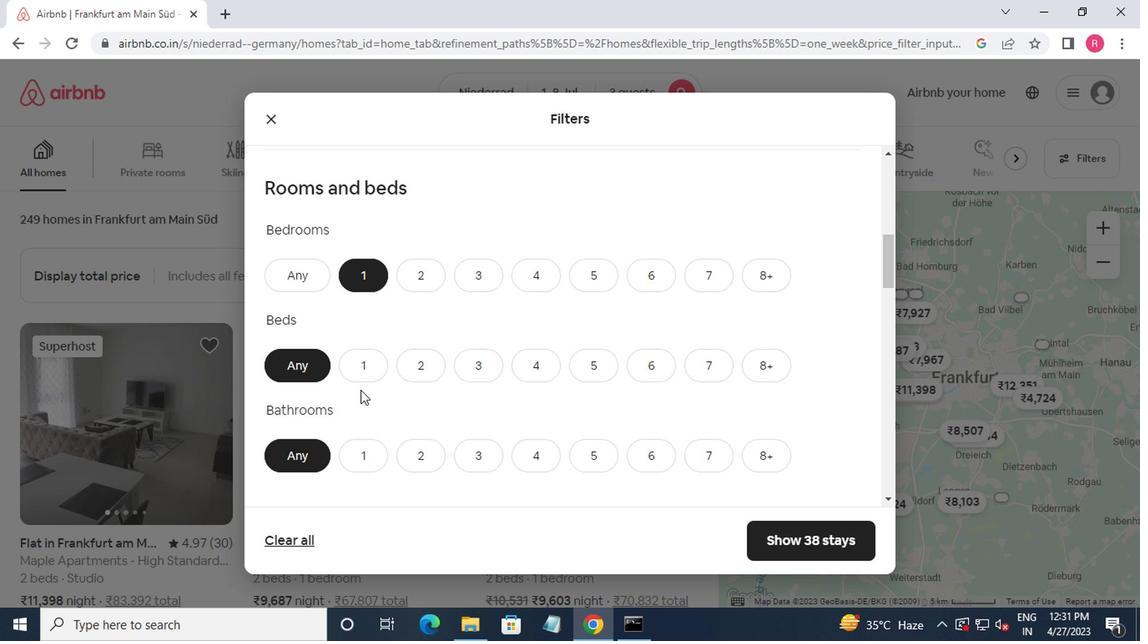 
Action: Mouse moved to (354, 286)
Screenshot: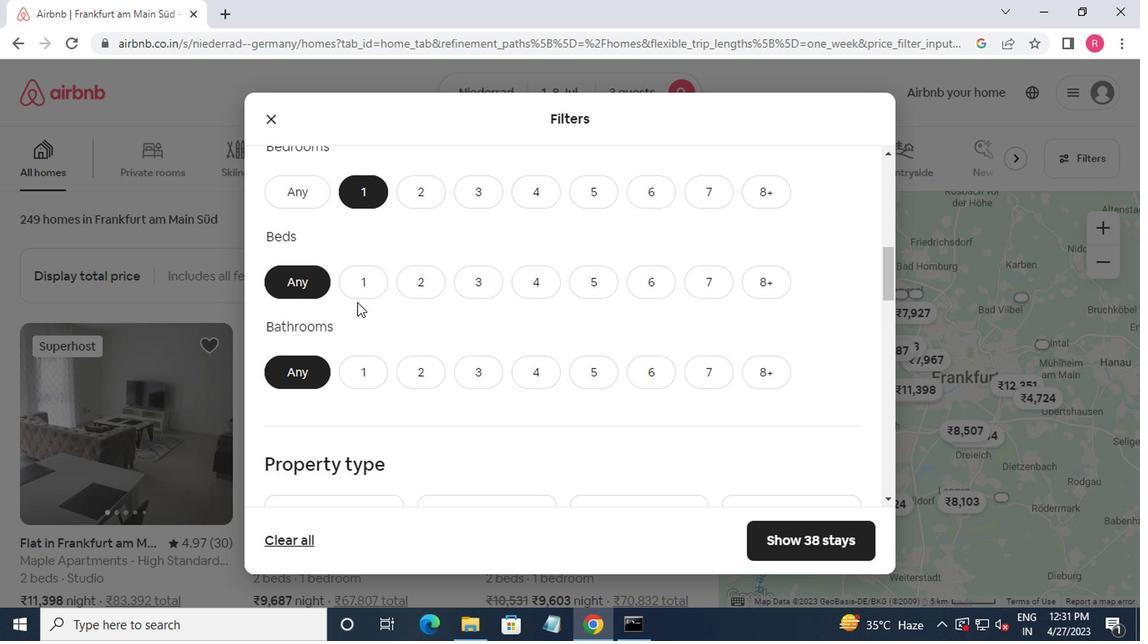 
Action: Mouse pressed left at (354, 286)
Screenshot: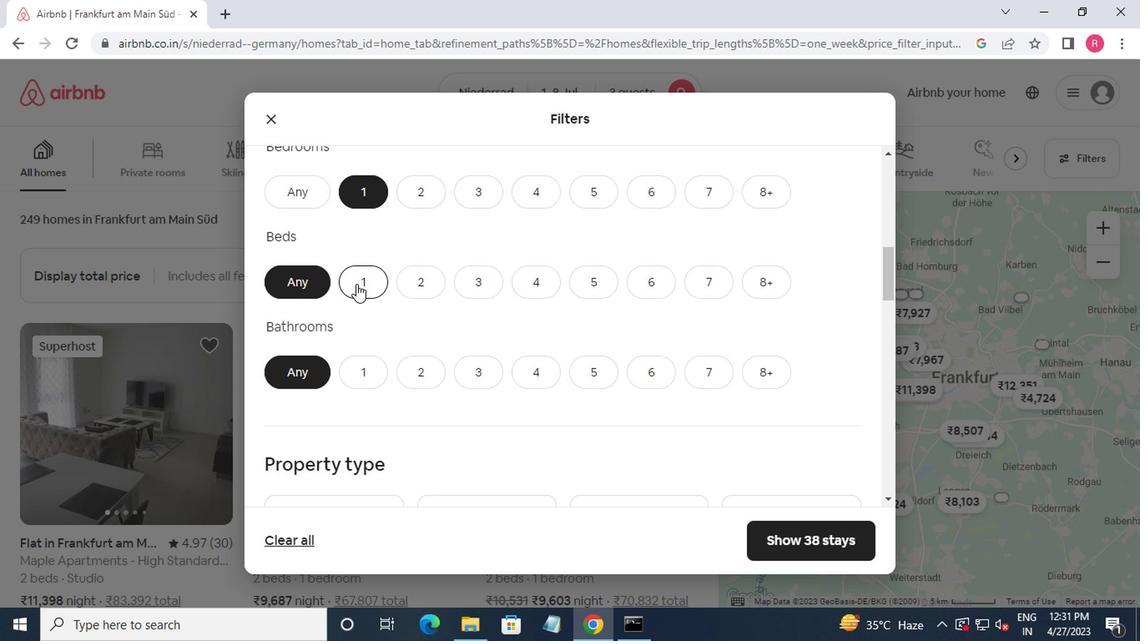
Action: Mouse moved to (364, 384)
Screenshot: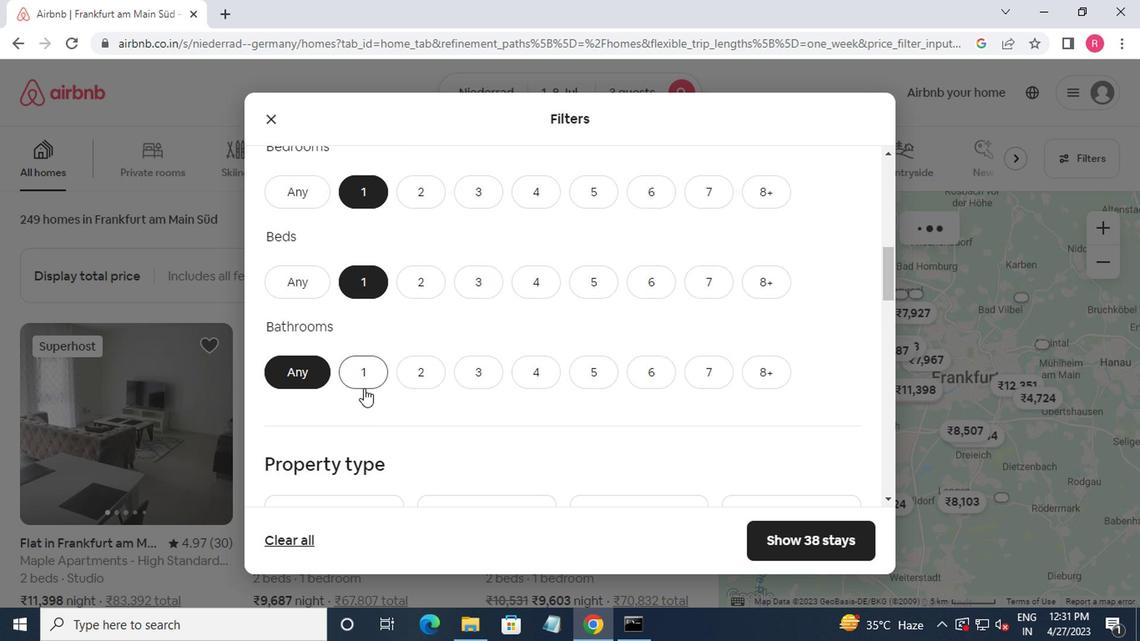 
Action: Mouse pressed left at (364, 384)
Screenshot: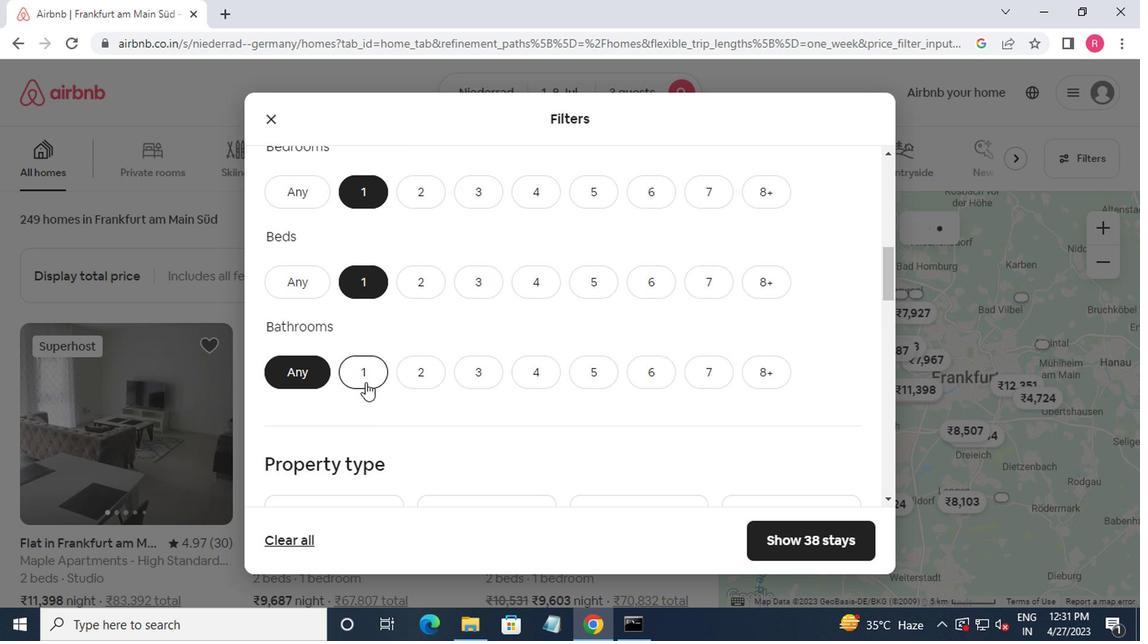 
Action: Mouse moved to (364, 385)
Screenshot: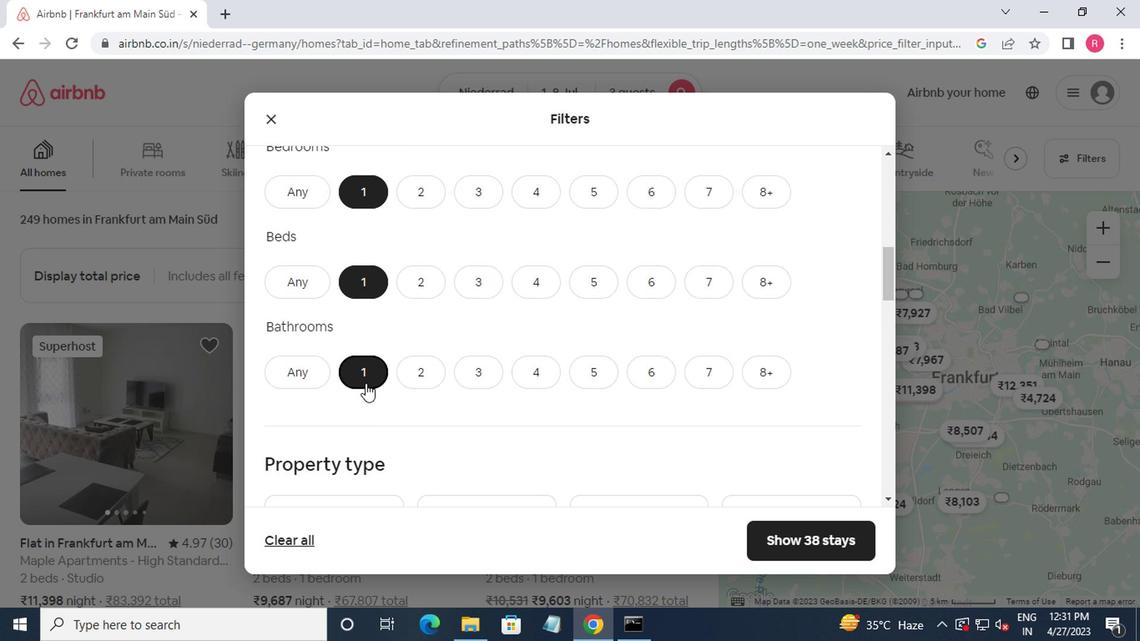 
Action: Mouse scrolled (364, 384) with delta (0, 0)
Screenshot: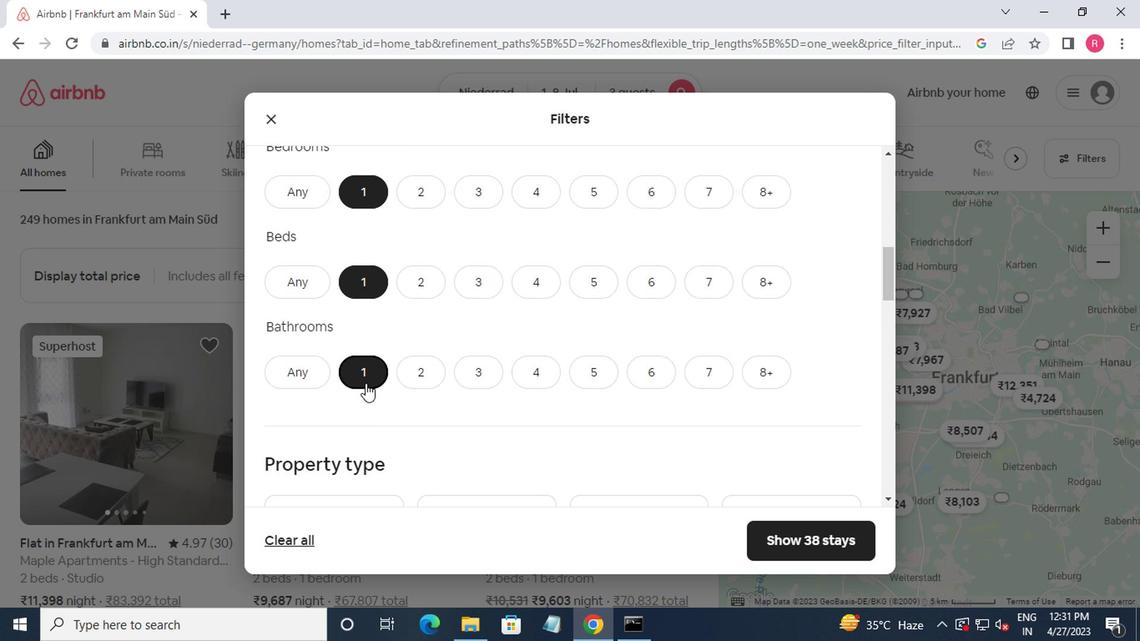 
Action: Mouse scrolled (364, 384) with delta (0, 0)
Screenshot: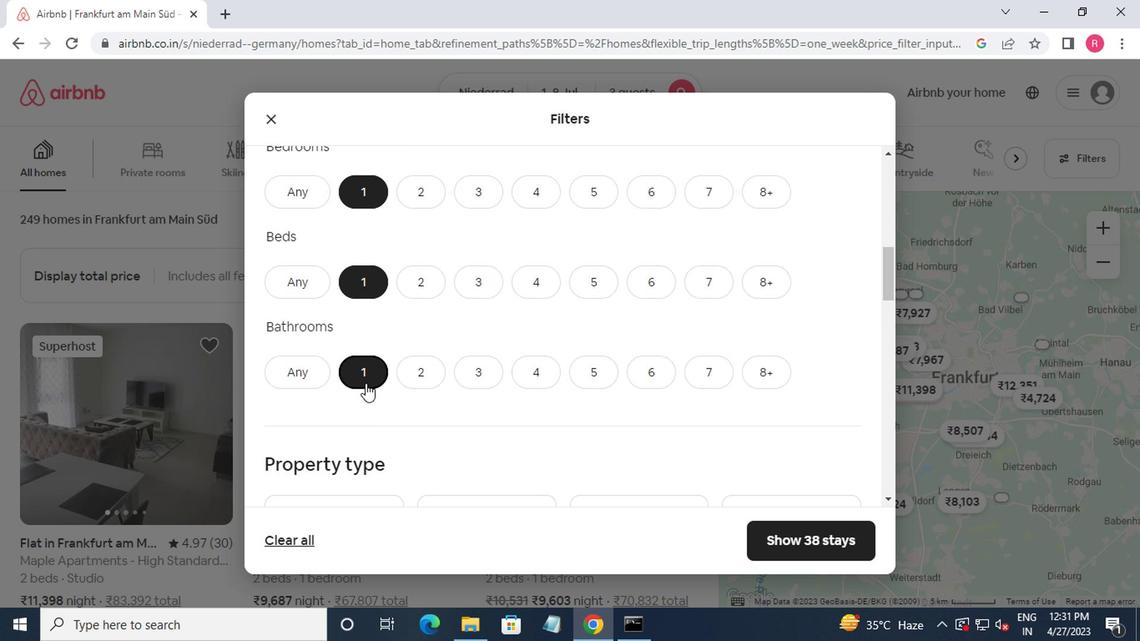 
Action: Mouse moved to (362, 389)
Screenshot: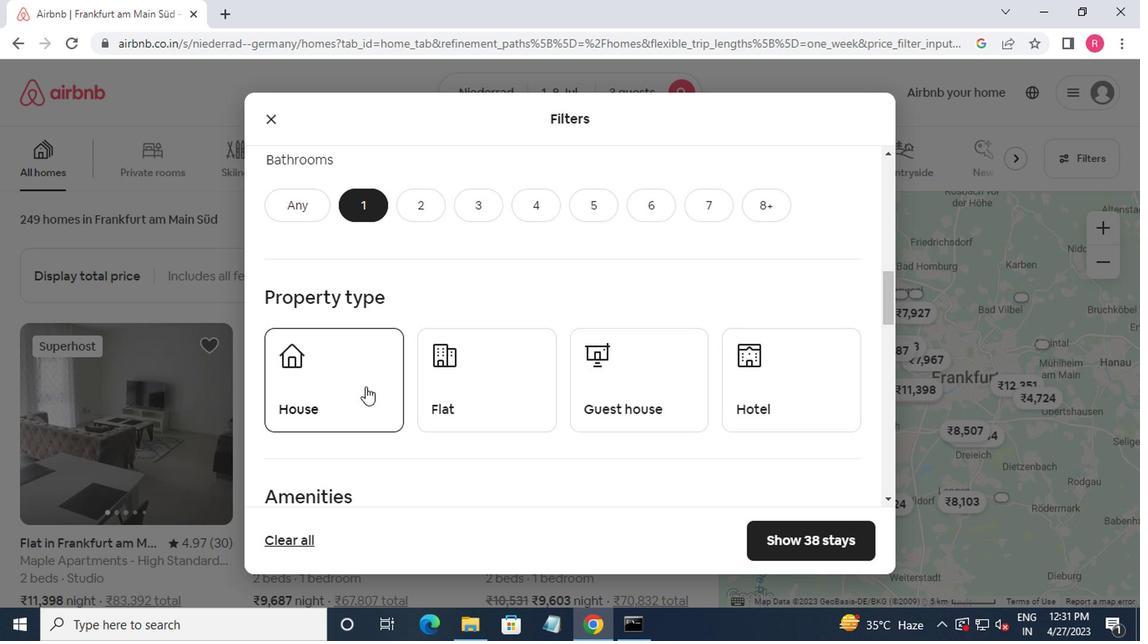 
Action: Mouse pressed left at (362, 389)
Screenshot: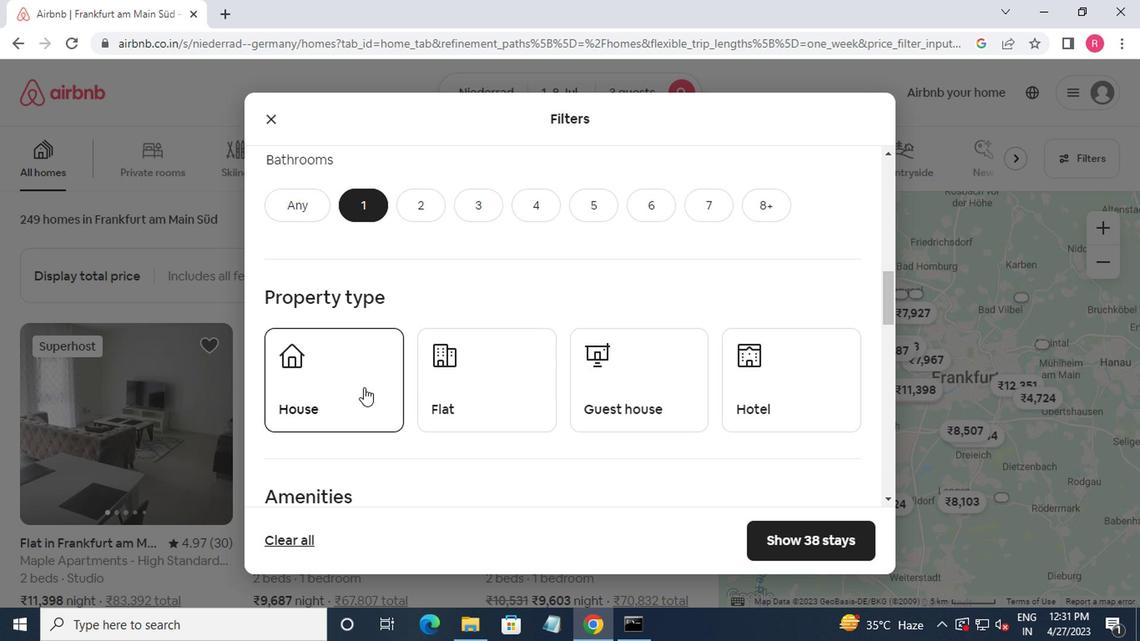 
Action: Mouse moved to (428, 386)
Screenshot: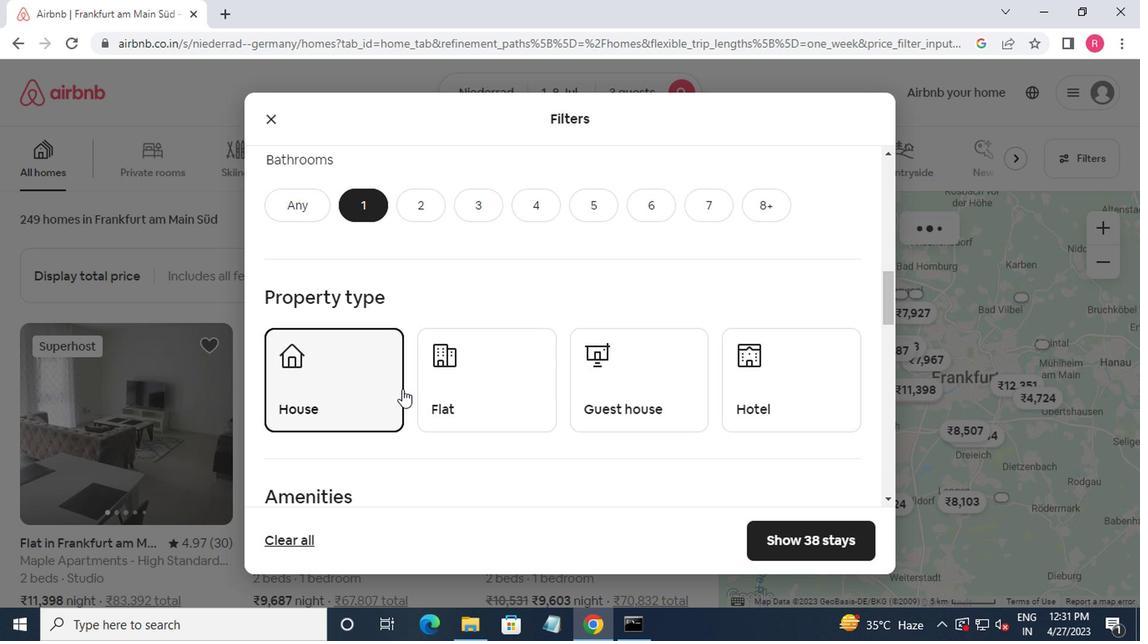 
Action: Mouse pressed left at (428, 386)
Screenshot: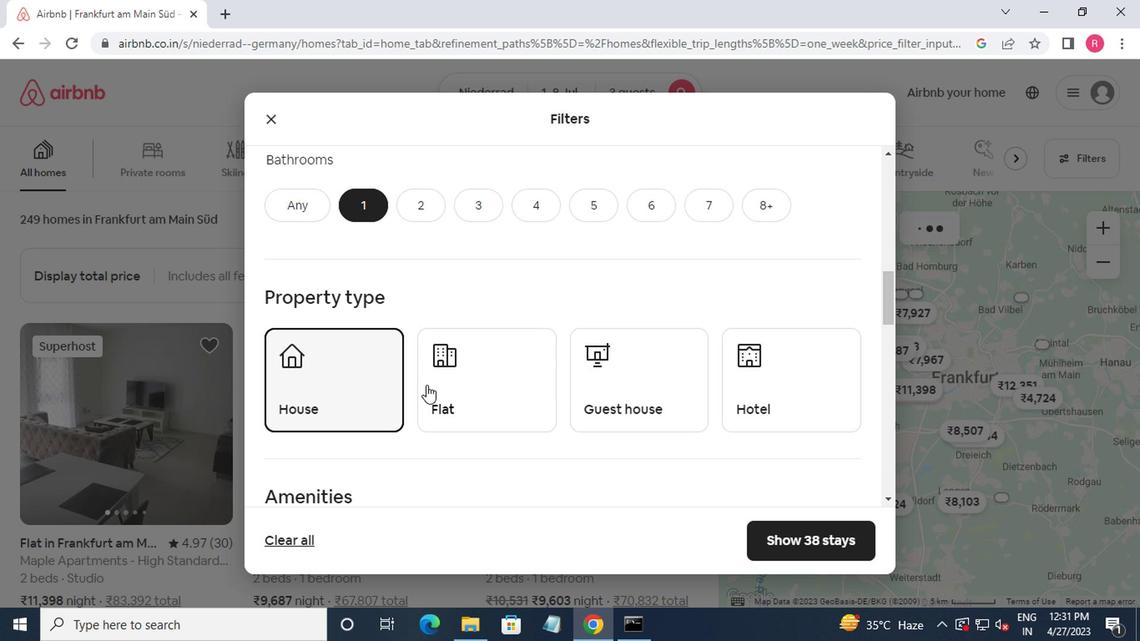 
Action: Mouse moved to (585, 405)
Screenshot: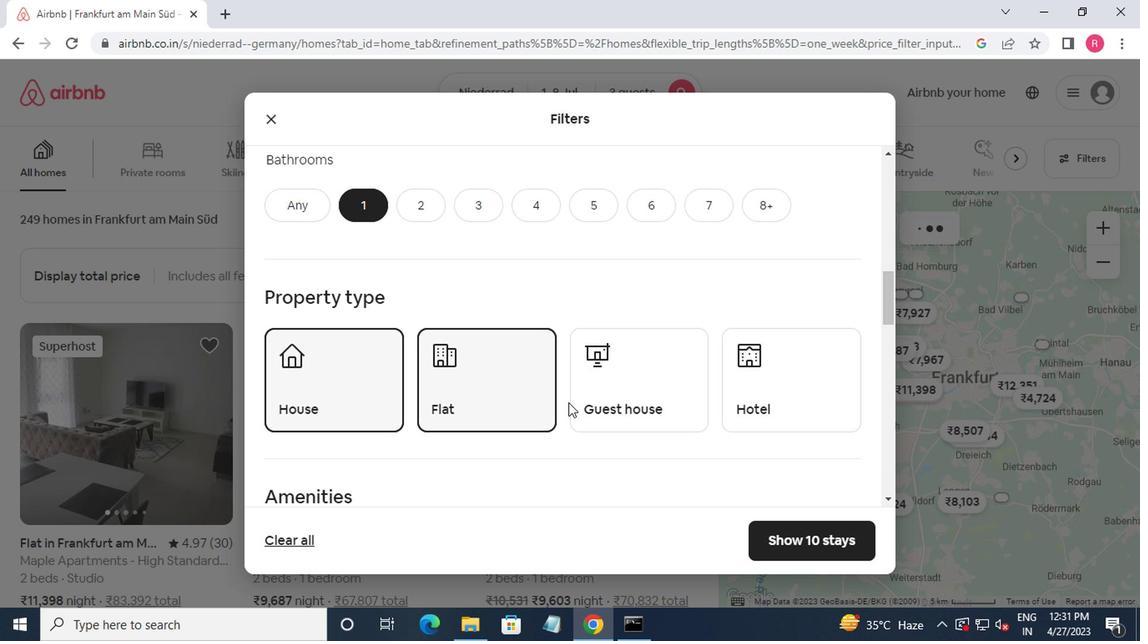 
Action: Mouse pressed left at (585, 405)
Screenshot: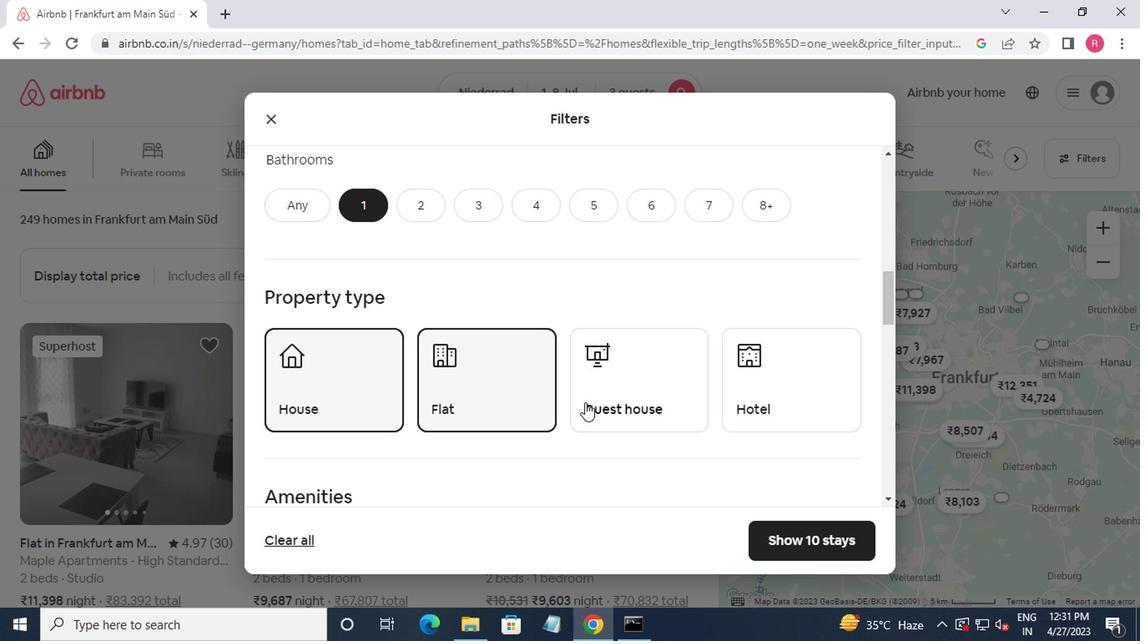 
Action: Mouse moved to (787, 409)
Screenshot: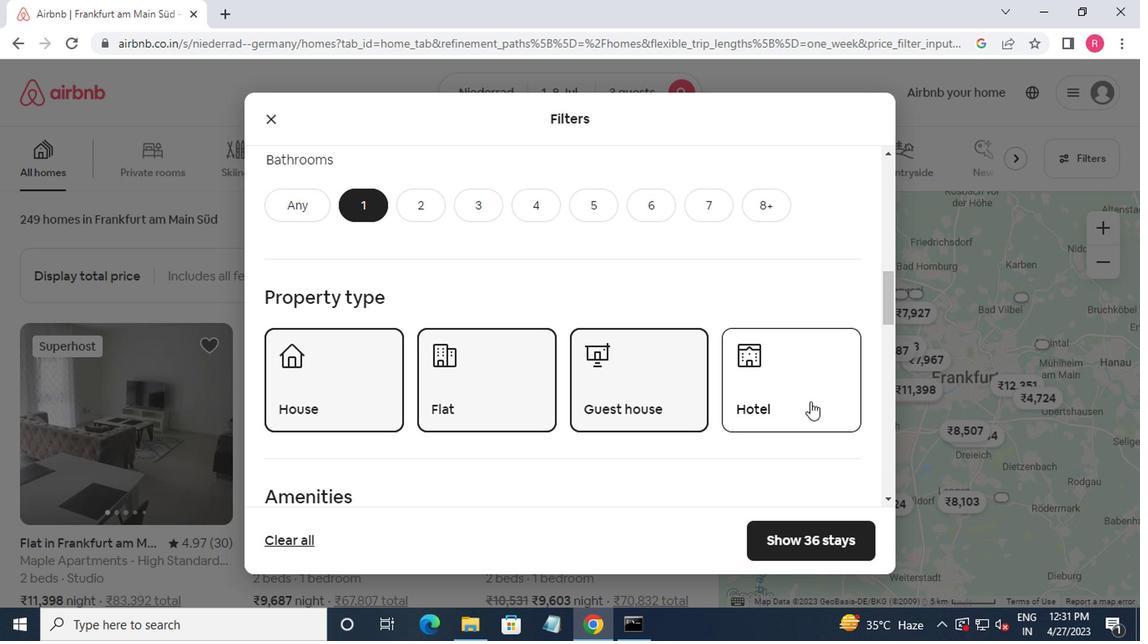 
Action: Mouse pressed left at (787, 409)
Screenshot: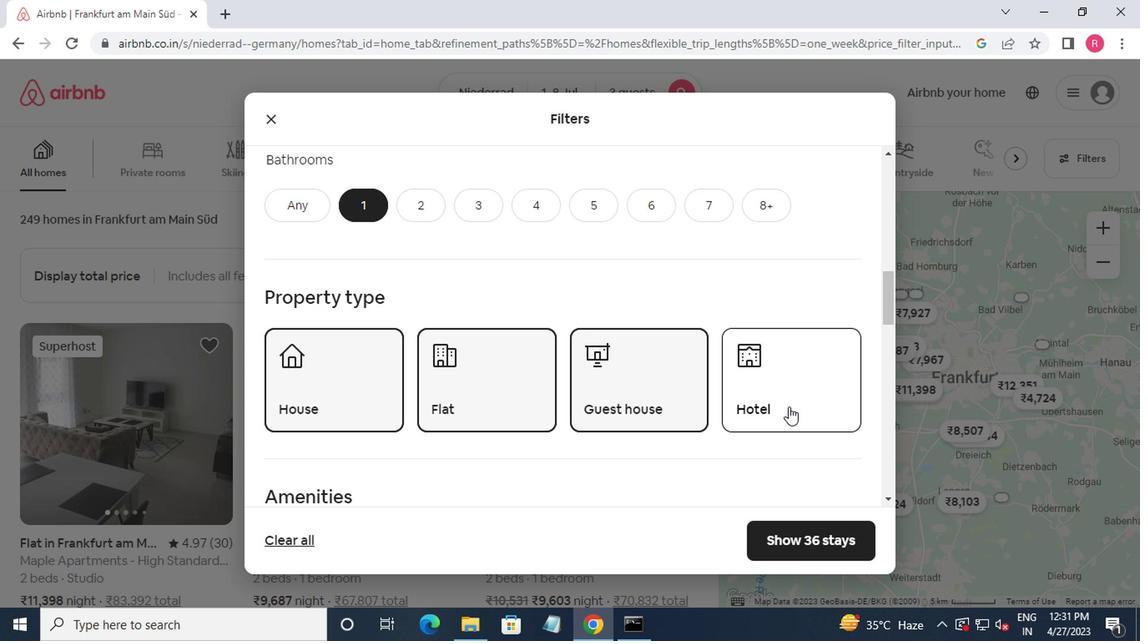 
Action: Mouse moved to (773, 415)
Screenshot: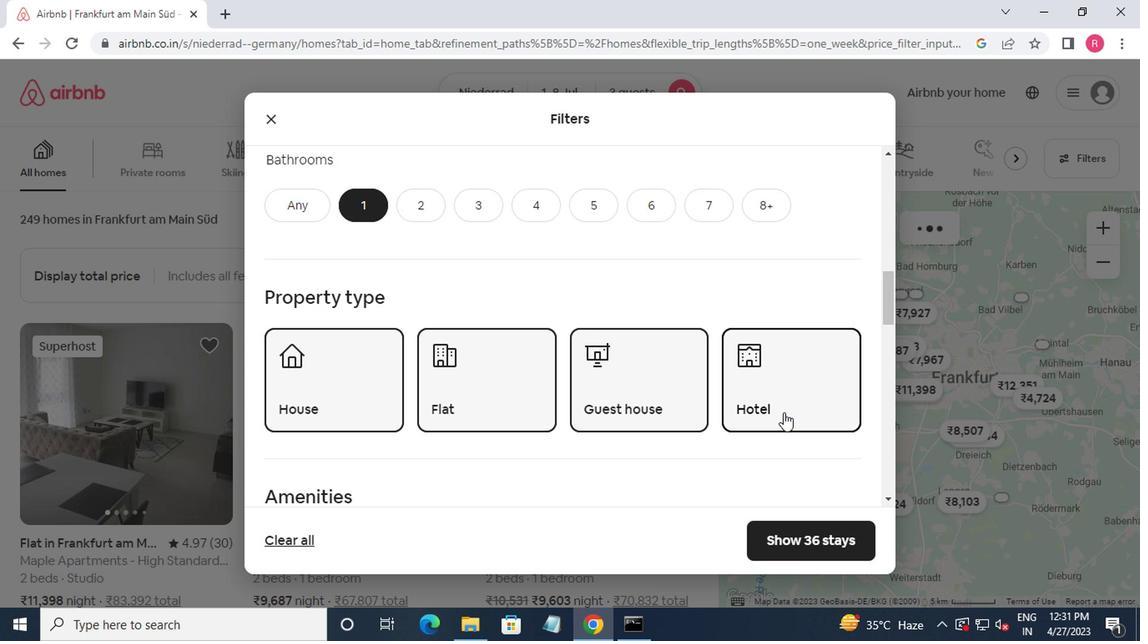 
Action: Mouse scrolled (773, 414) with delta (0, -1)
Screenshot: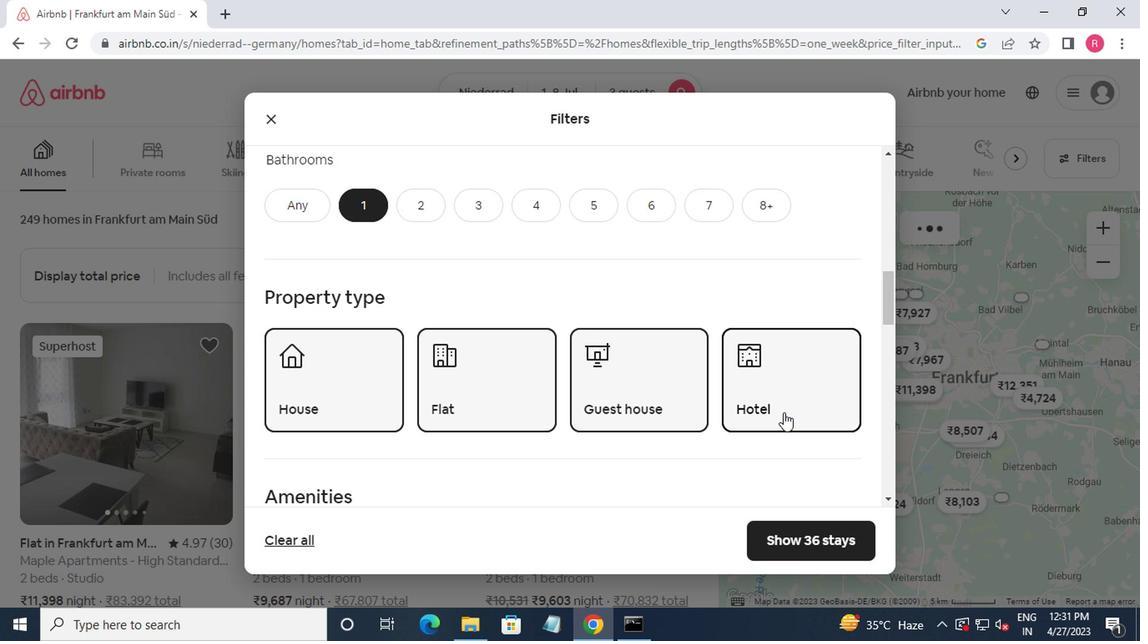 
Action: Mouse moved to (771, 416)
Screenshot: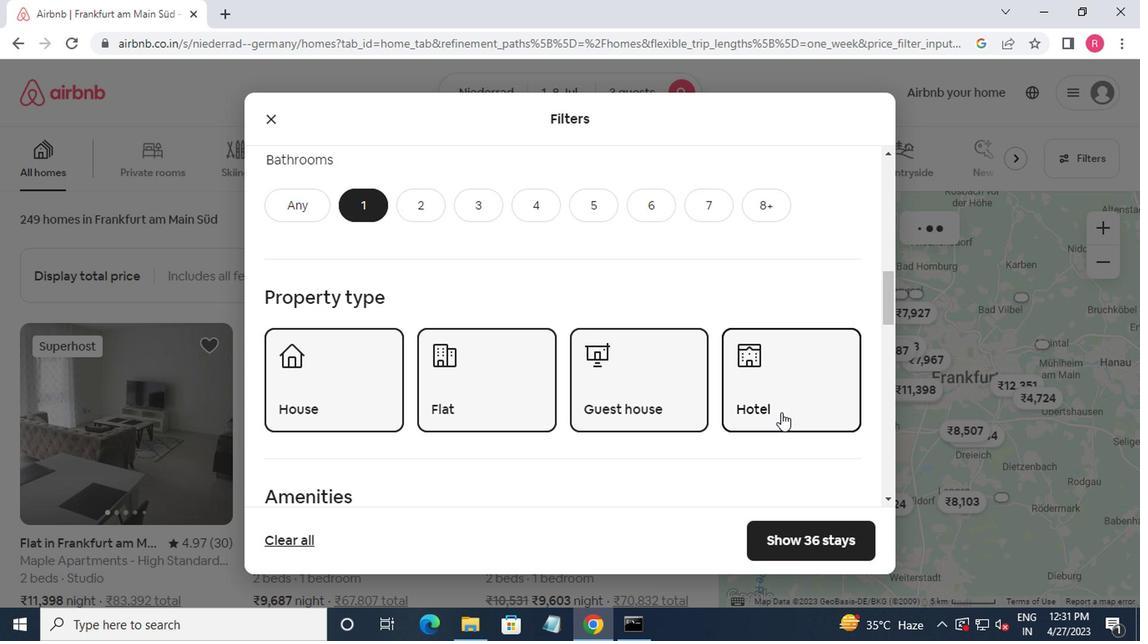 
Action: Mouse scrolled (771, 415) with delta (0, 0)
Screenshot: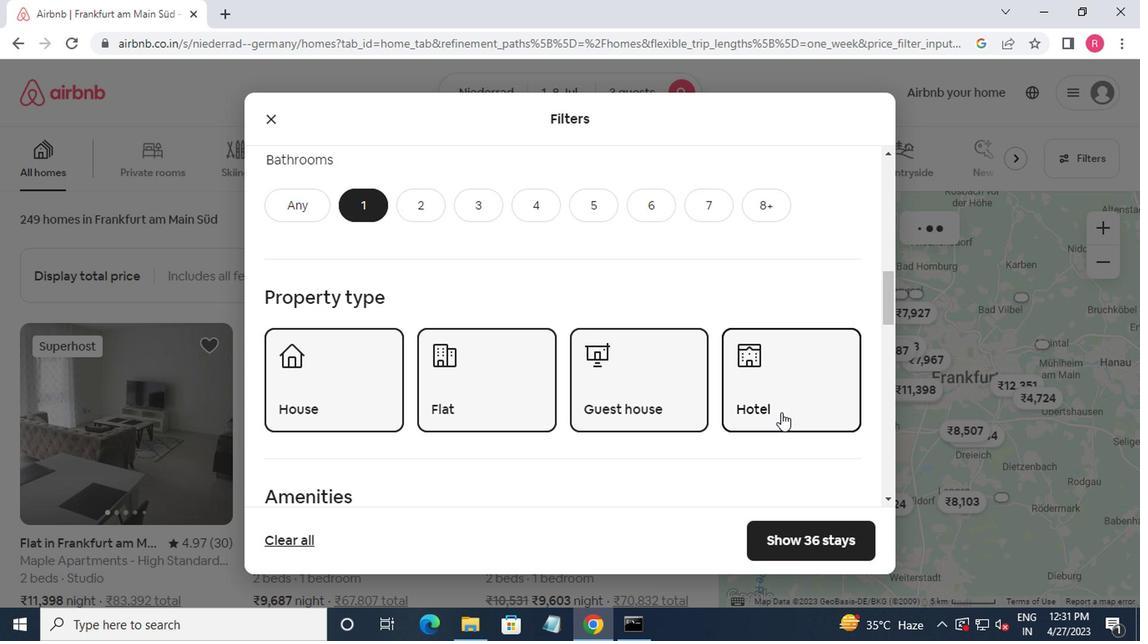 
Action: Mouse moved to (771, 417)
Screenshot: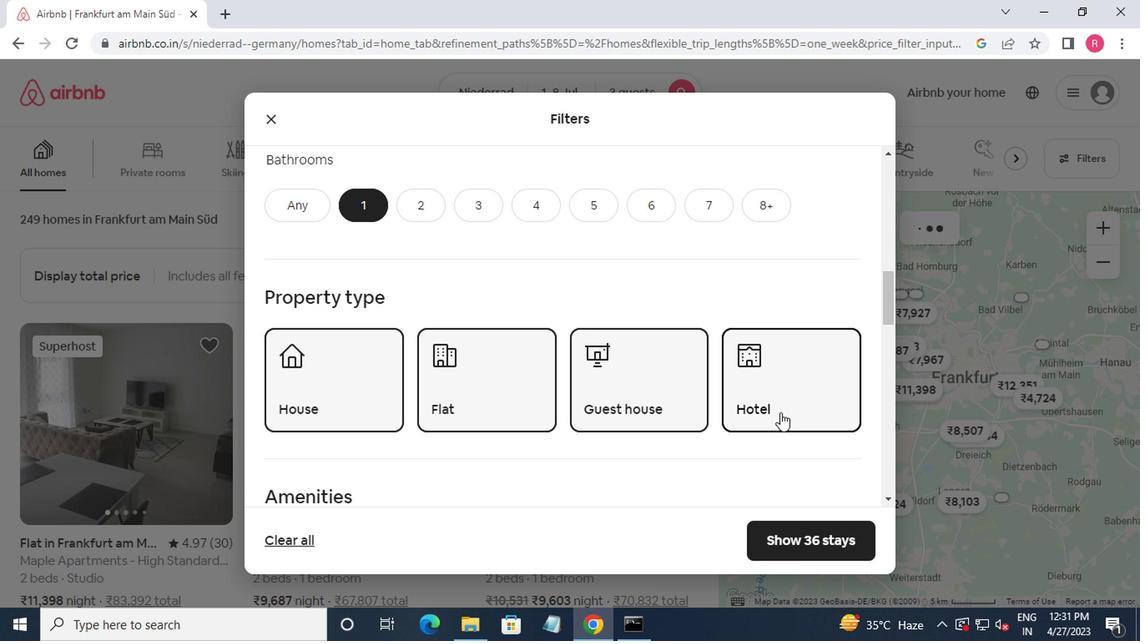 
Action: Mouse scrolled (771, 416) with delta (0, -1)
Screenshot: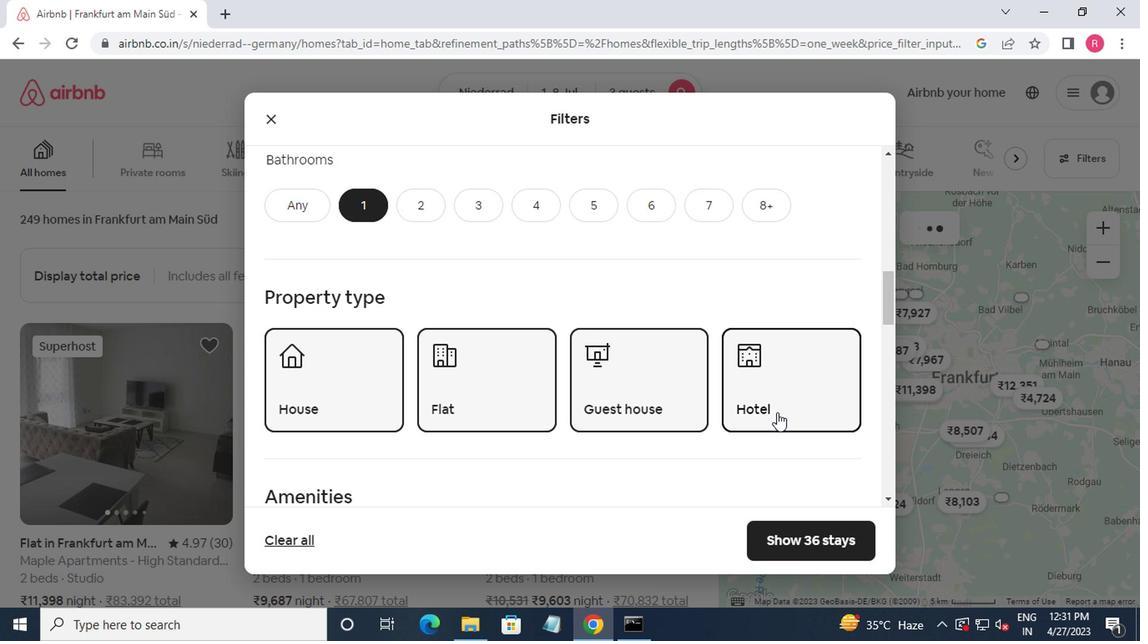 
Action: Mouse moved to (750, 428)
Screenshot: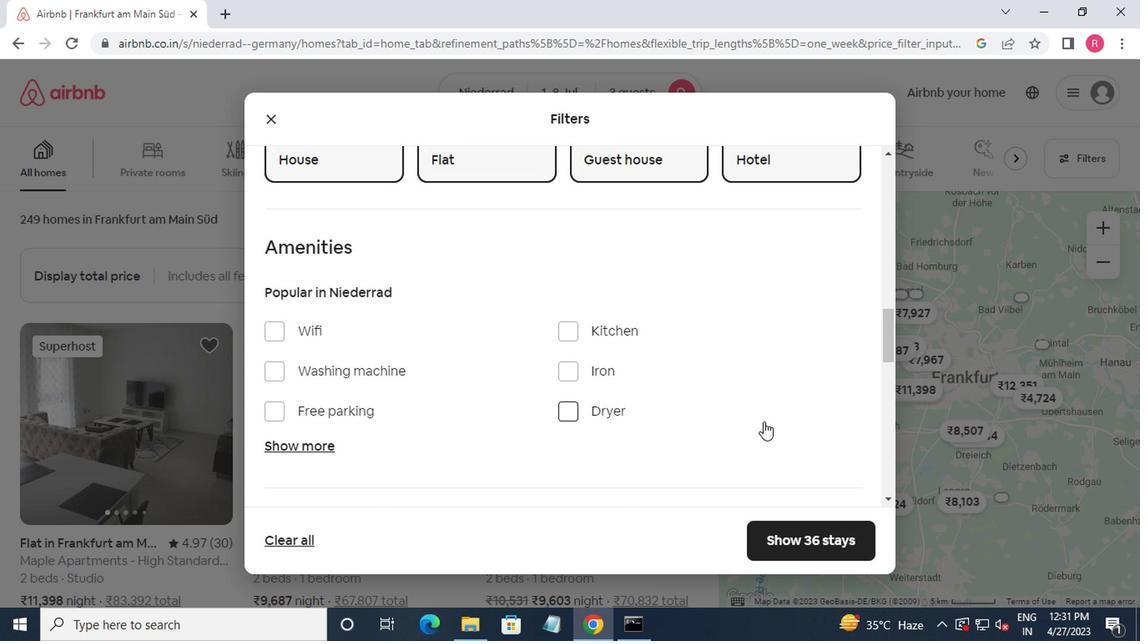 
Action: Mouse scrolled (750, 427) with delta (0, 0)
Screenshot: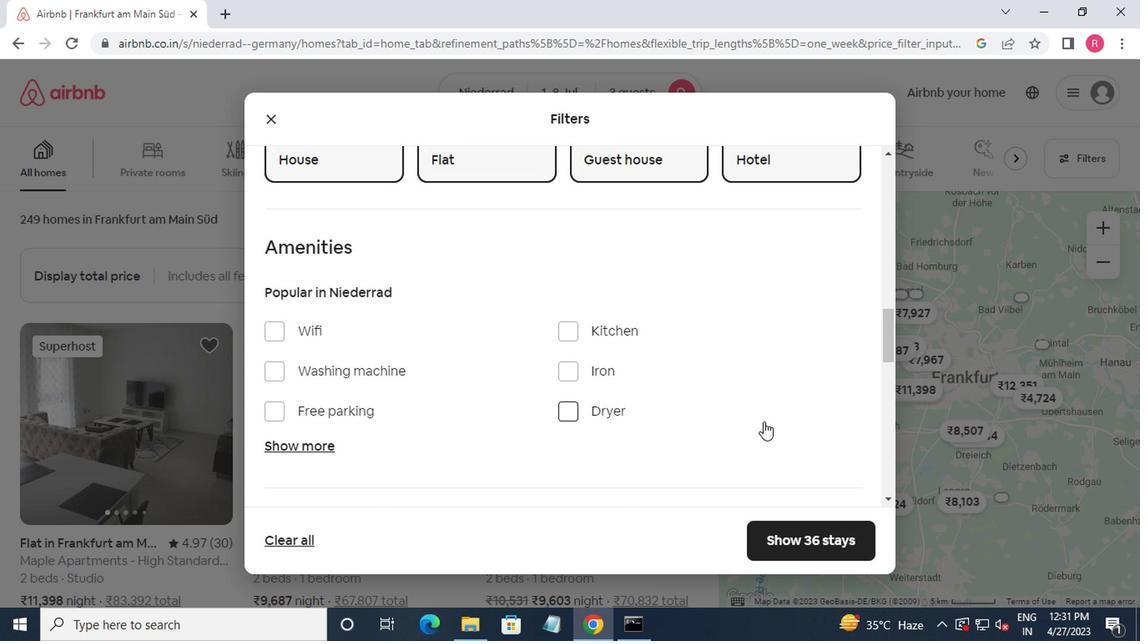 
Action: Mouse moved to (742, 432)
Screenshot: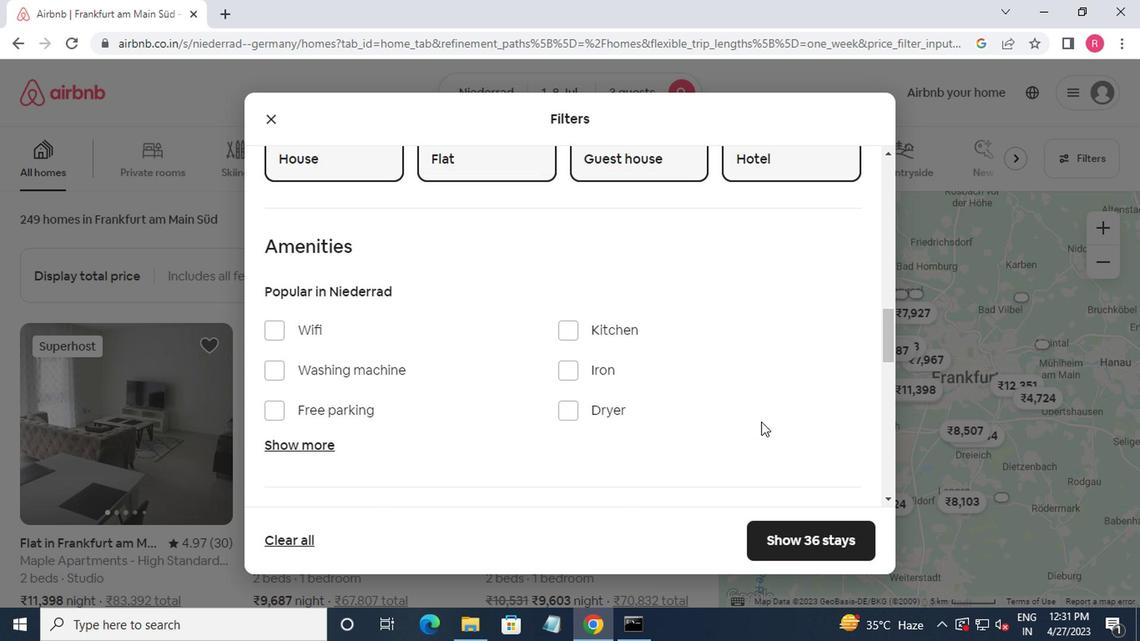 
Action: Mouse scrolled (742, 431) with delta (0, 0)
Screenshot: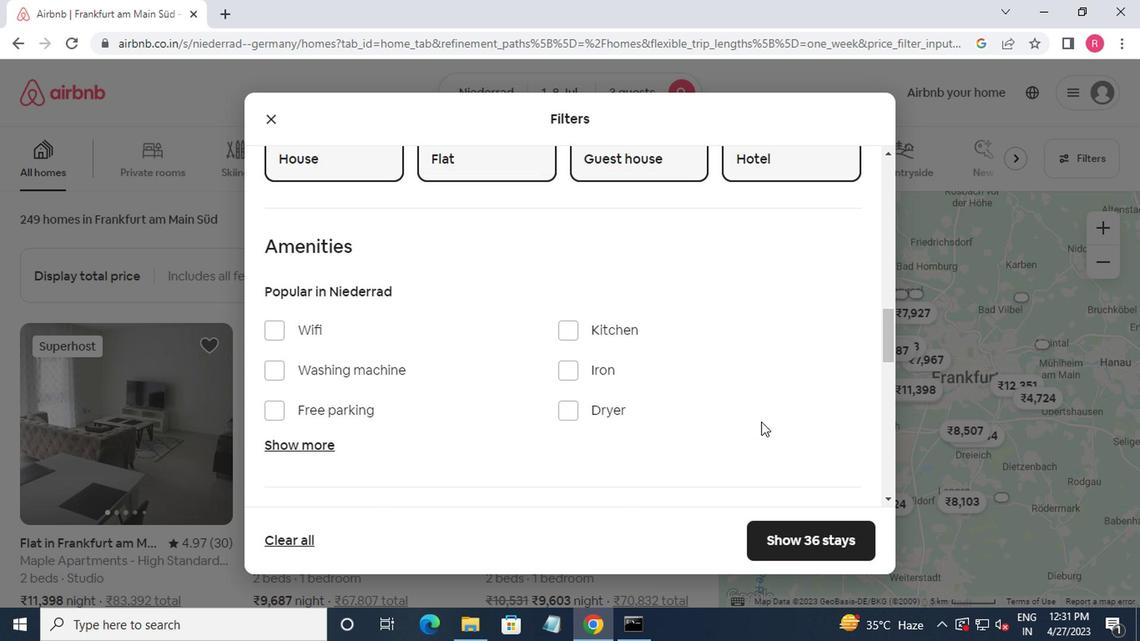
Action: Mouse moved to (812, 465)
Screenshot: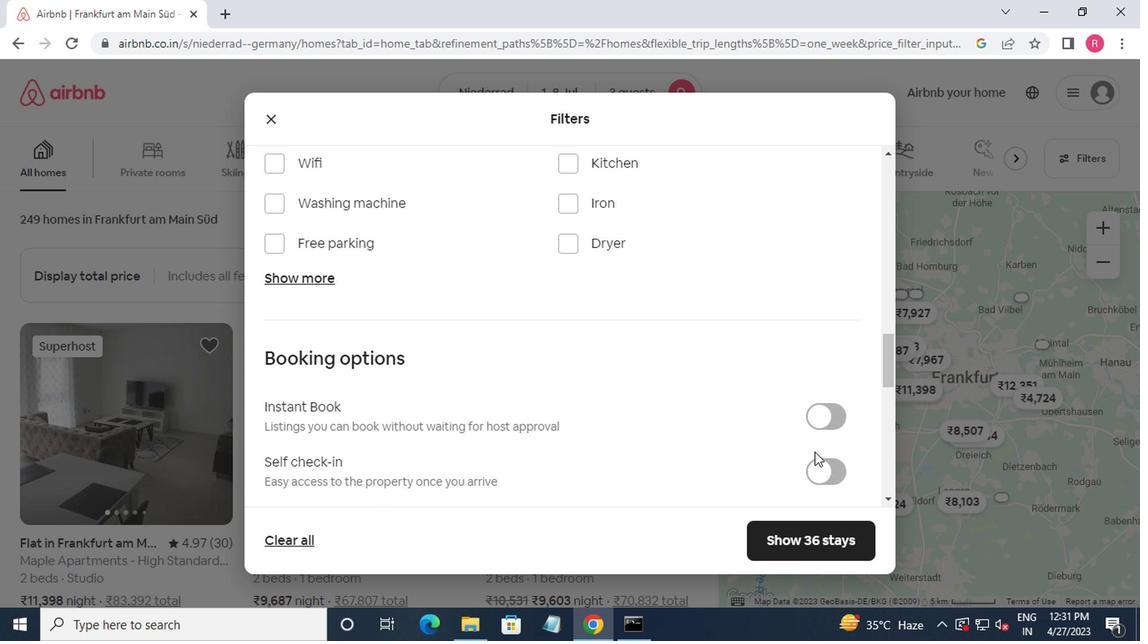 
Action: Mouse pressed left at (812, 465)
Screenshot: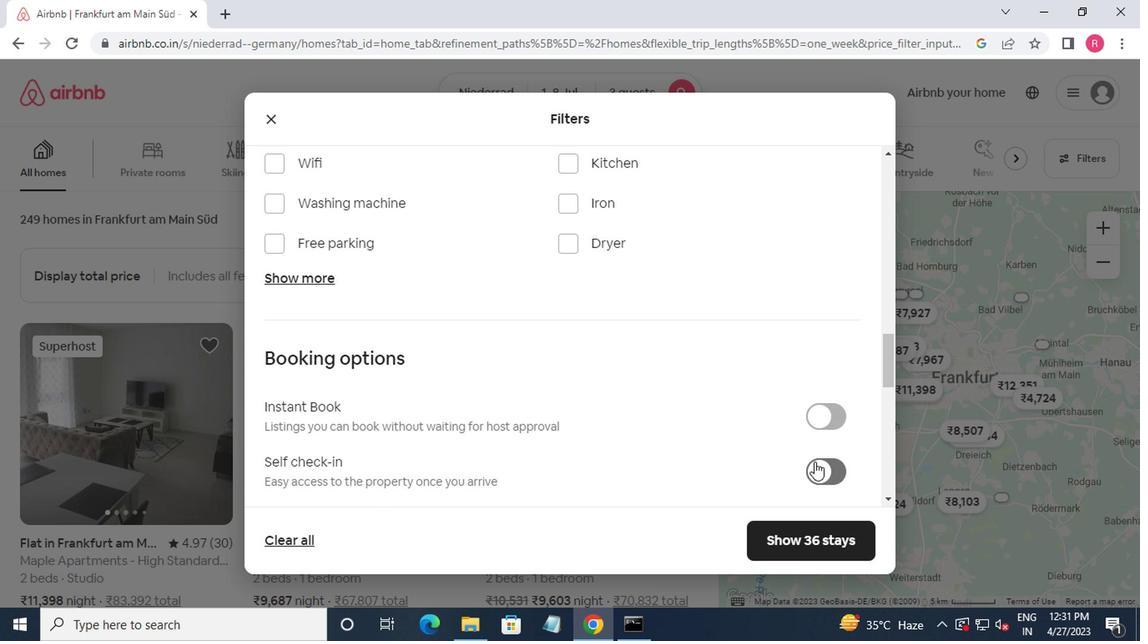 
Action: Mouse moved to (756, 450)
Screenshot: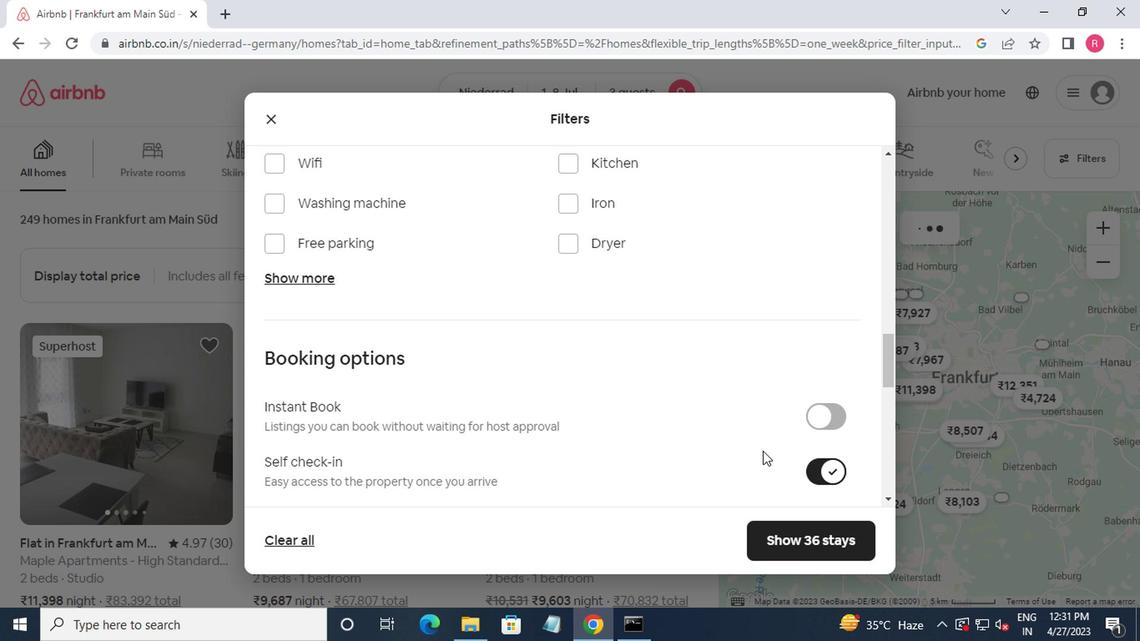 
Action: Mouse scrolled (756, 449) with delta (0, -1)
Screenshot: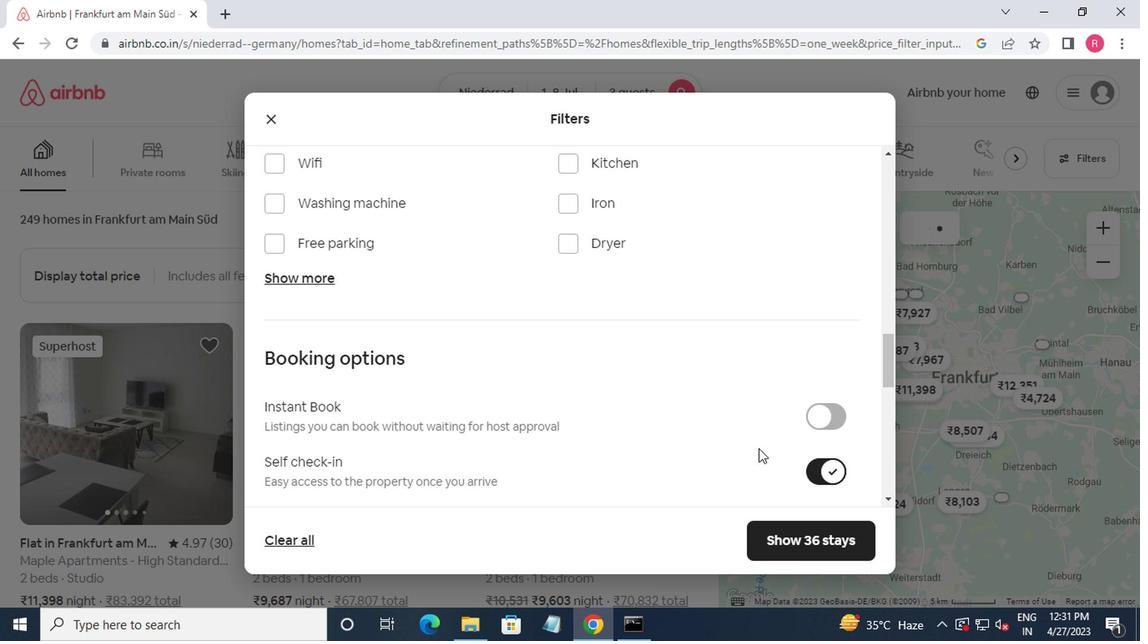
Action: Mouse scrolled (756, 449) with delta (0, -1)
Screenshot: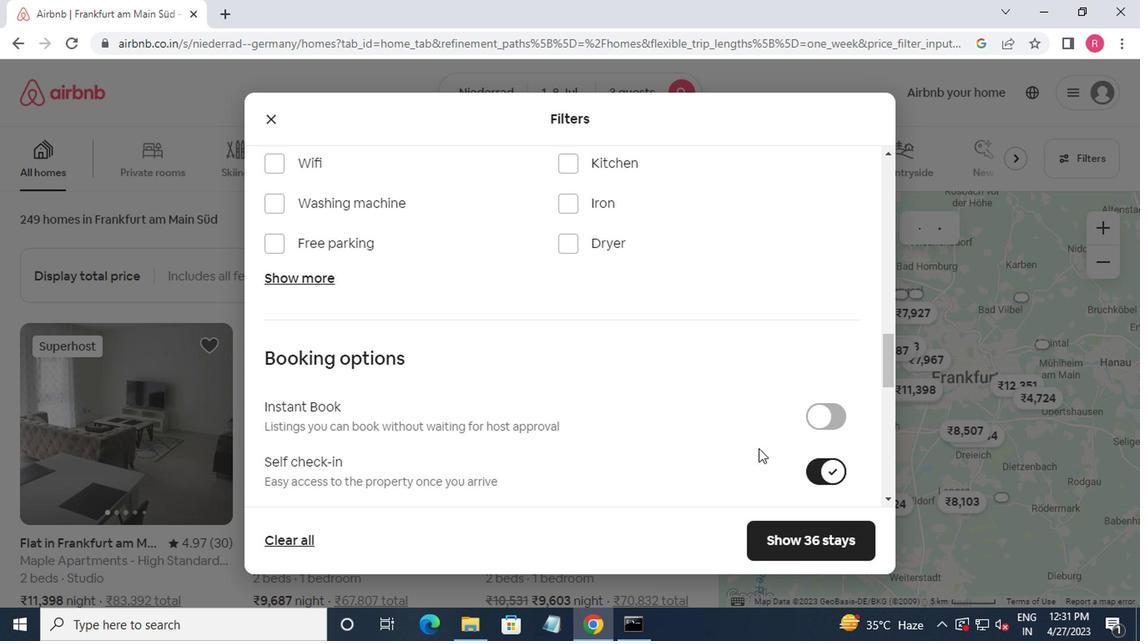 
Action: Mouse moved to (756, 449)
Screenshot: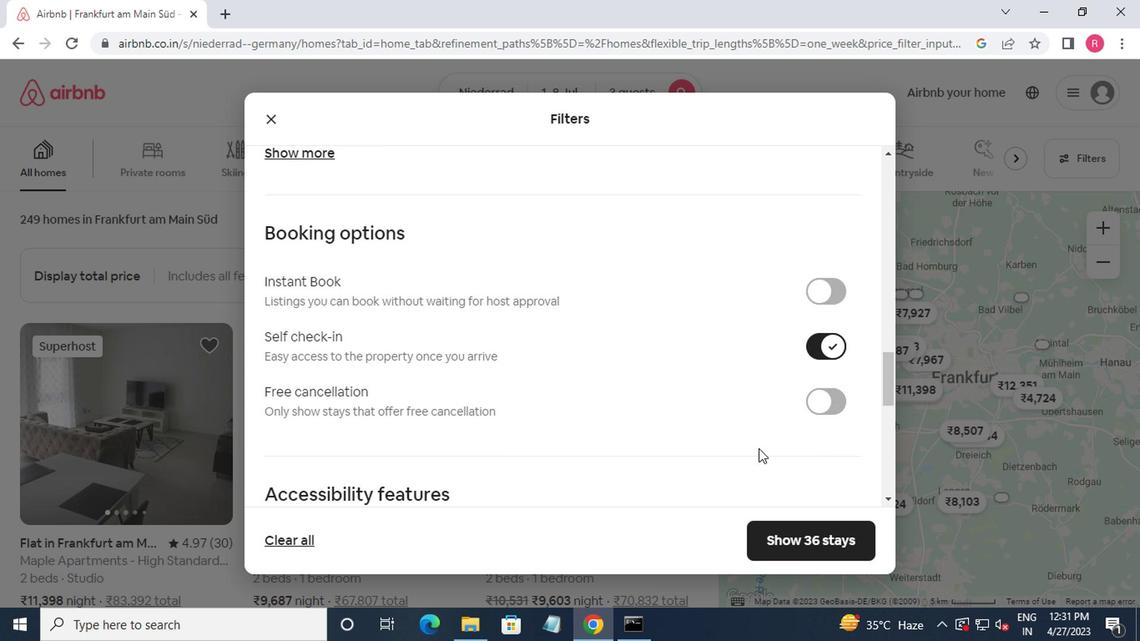 
Action: Mouse scrolled (756, 449) with delta (0, 0)
Screenshot: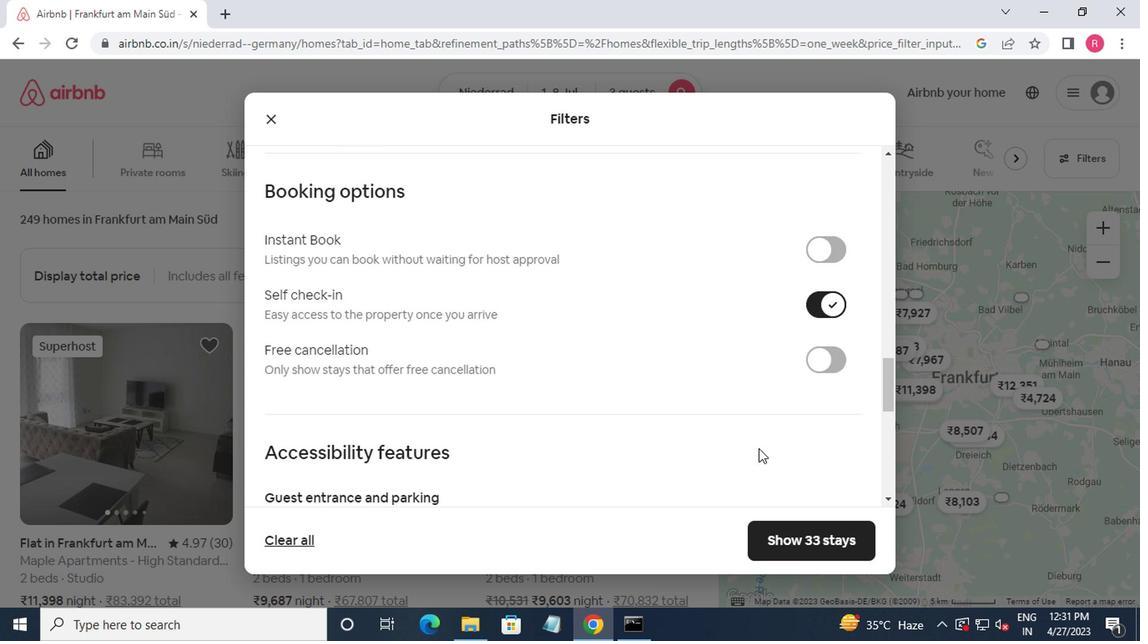 
Action: Mouse moved to (754, 449)
Screenshot: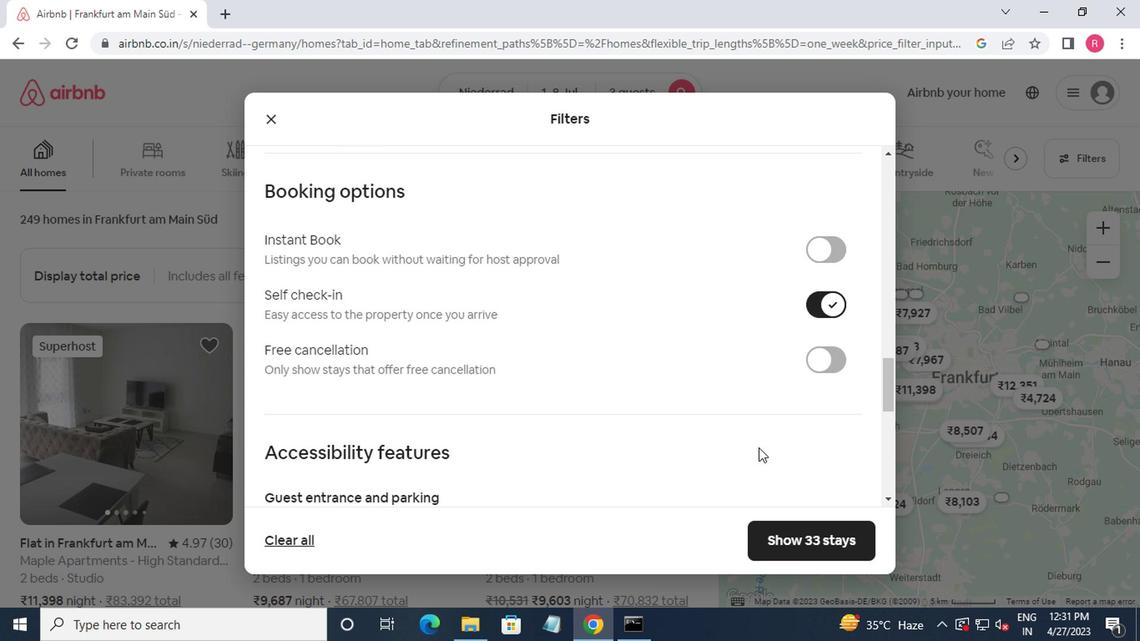 
Action: Mouse scrolled (754, 448) with delta (0, 0)
Screenshot: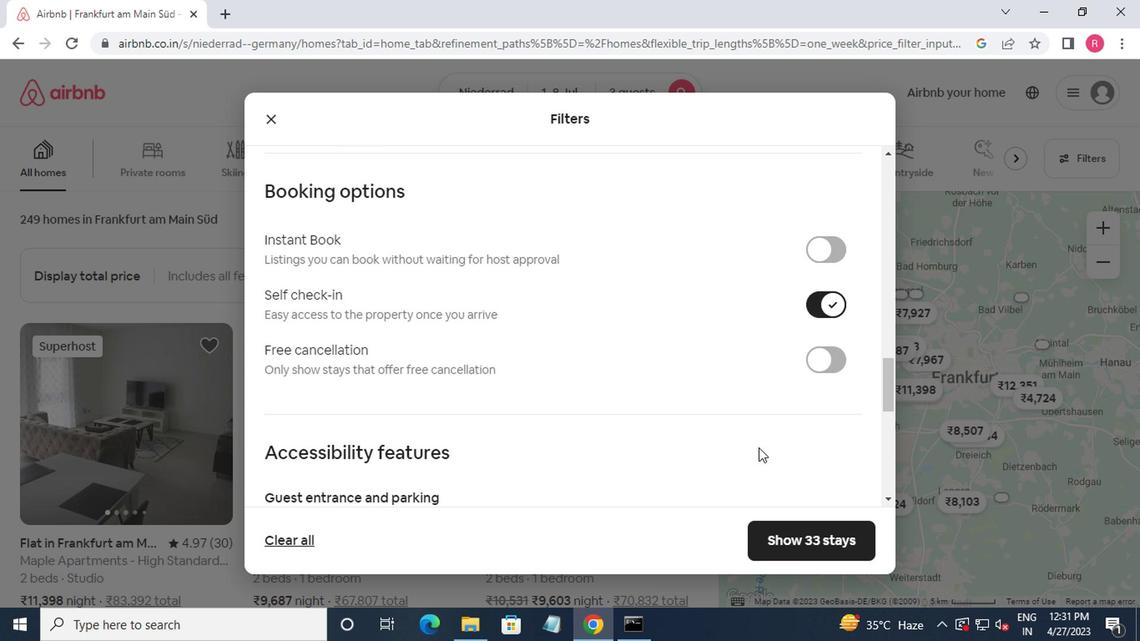
Action: Mouse moved to (743, 450)
Screenshot: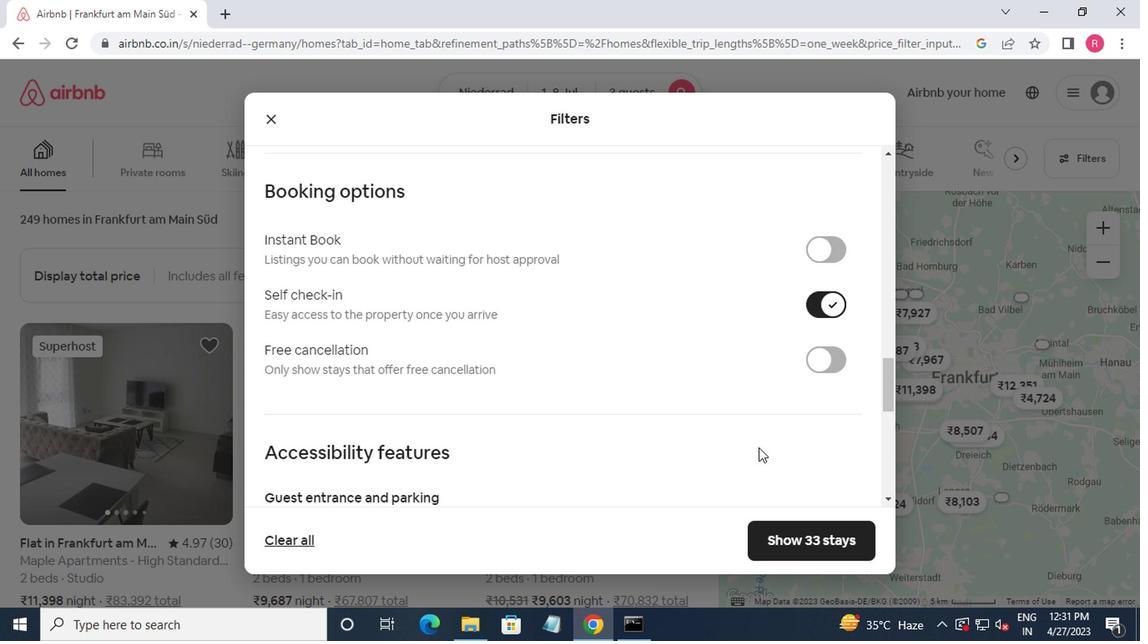 
Action: Mouse scrolled (743, 449) with delta (0, -1)
Screenshot: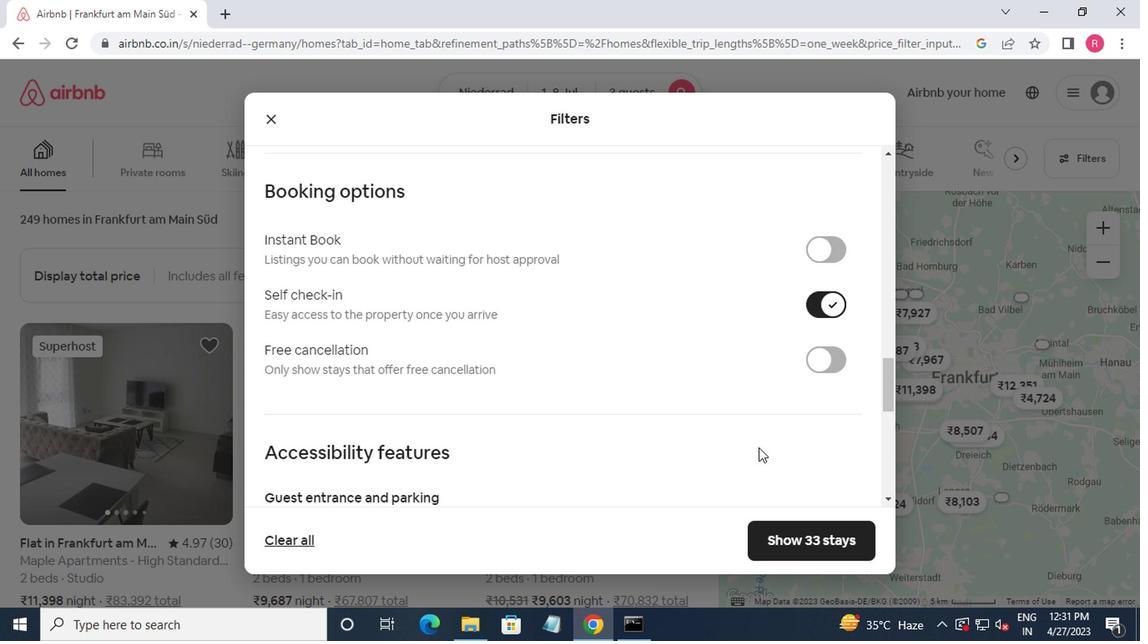 
Action: Mouse moved to (376, 414)
Screenshot: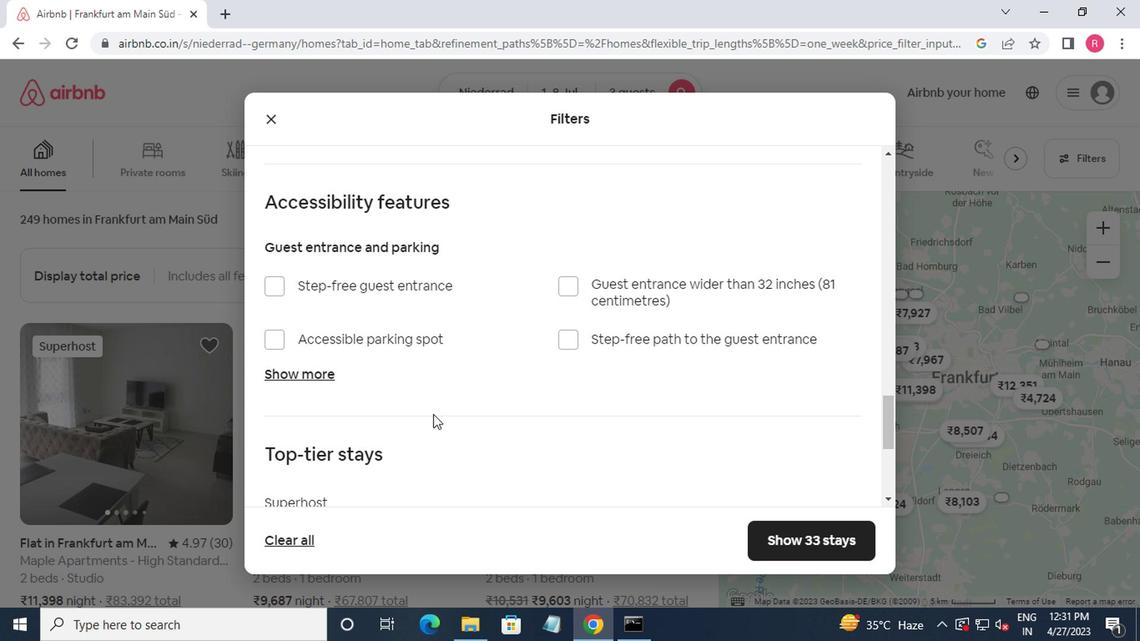 
Action: Mouse scrolled (376, 413) with delta (0, 0)
Screenshot: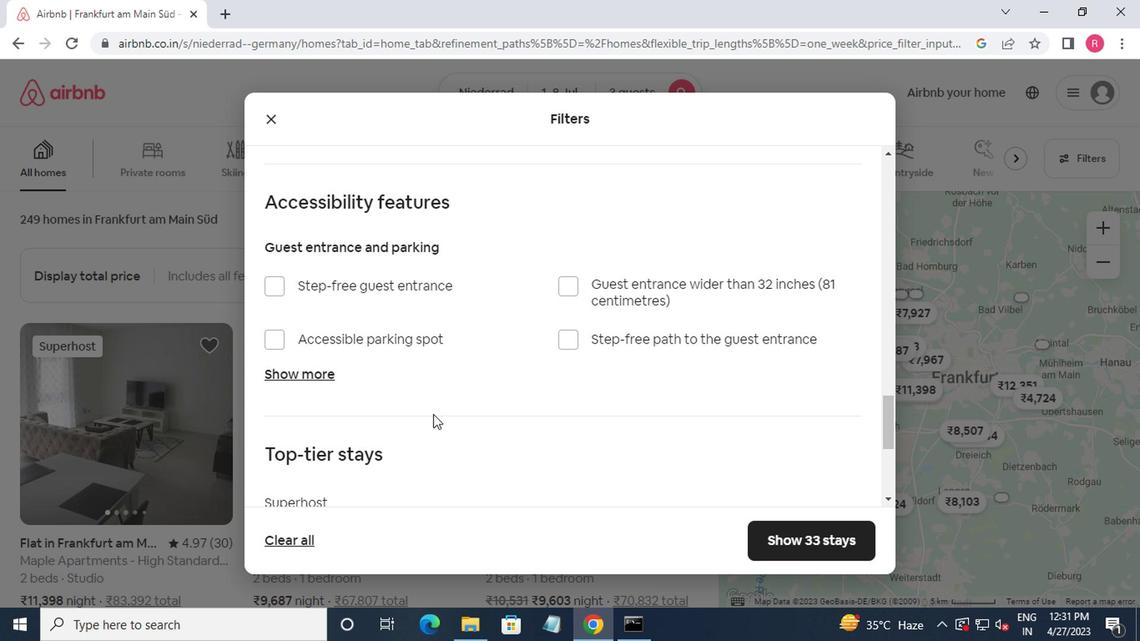 
Action: Mouse moved to (374, 414)
Screenshot: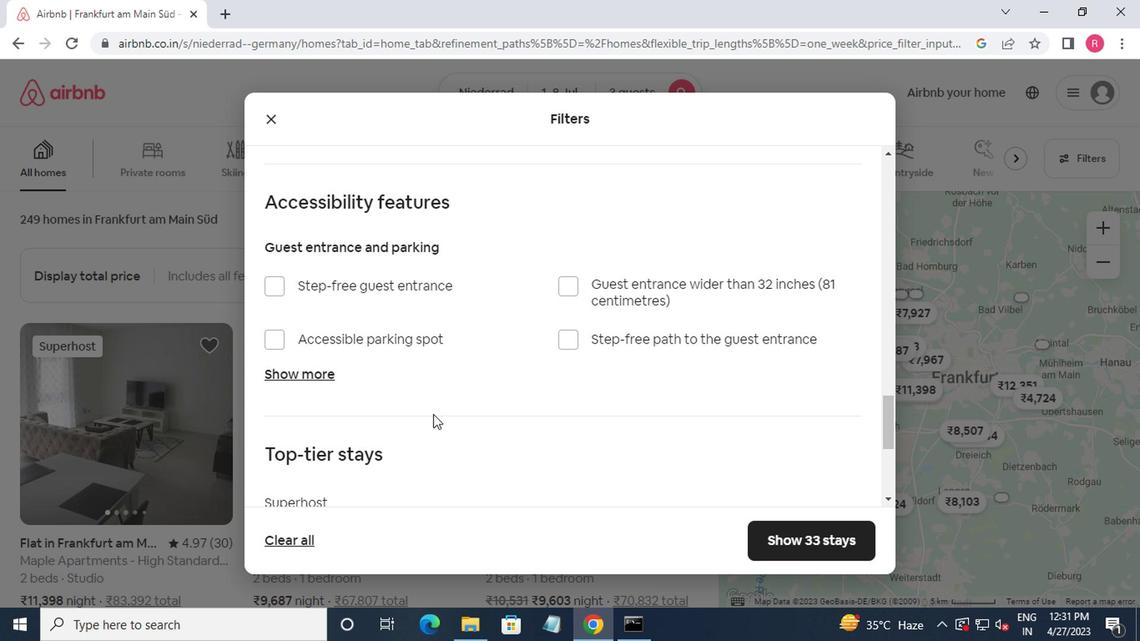 
Action: Mouse scrolled (374, 413) with delta (0, 0)
Screenshot: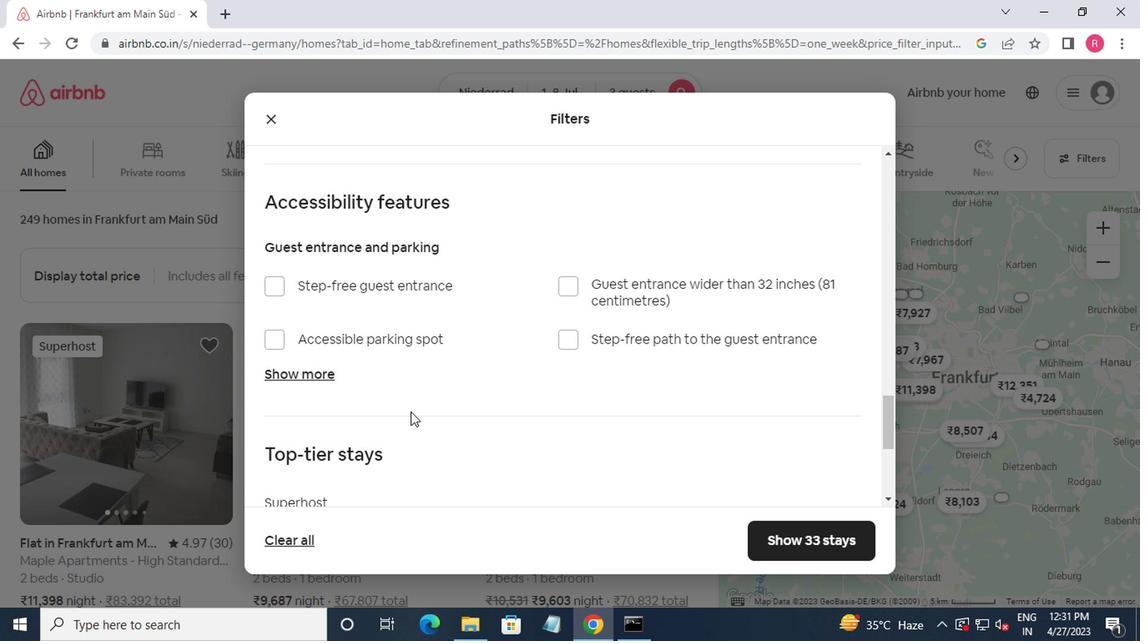 
Action: Mouse scrolled (374, 413) with delta (0, 0)
Screenshot: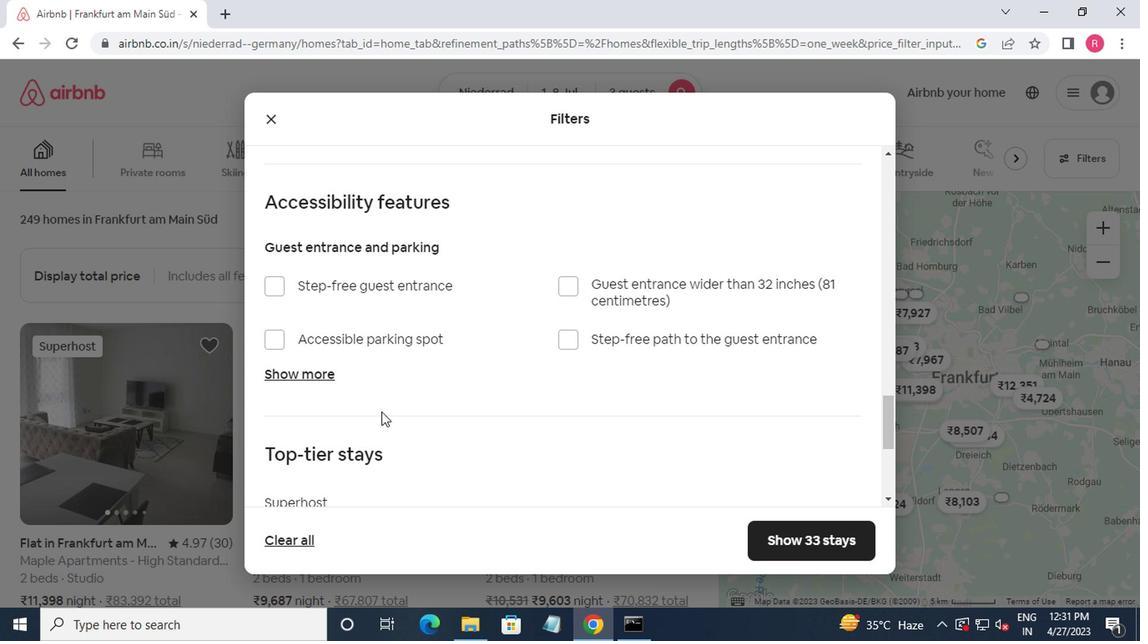 
Action: Mouse moved to (279, 430)
Screenshot: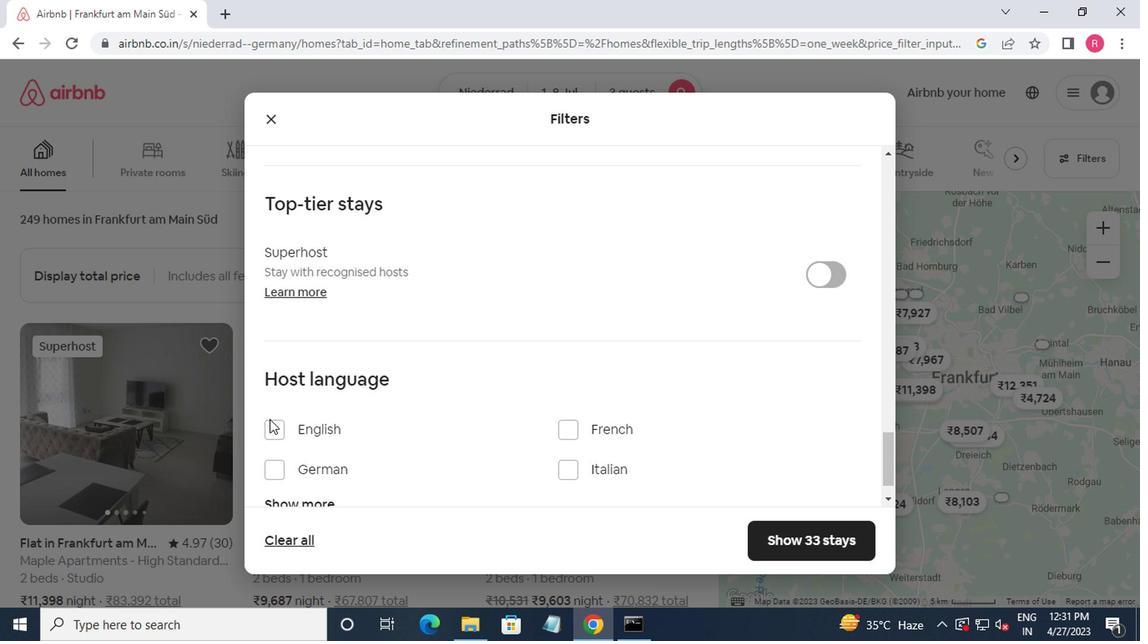 
Action: Mouse pressed left at (279, 430)
Screenshot: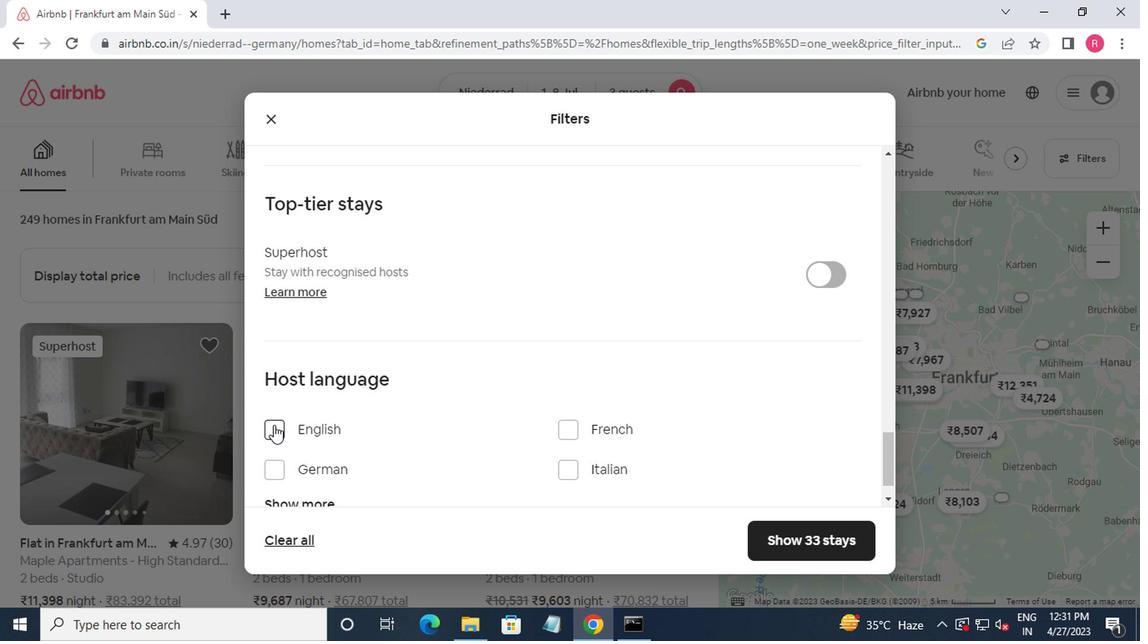 
Action: Mouse moved to (777, 545)
Screenshot: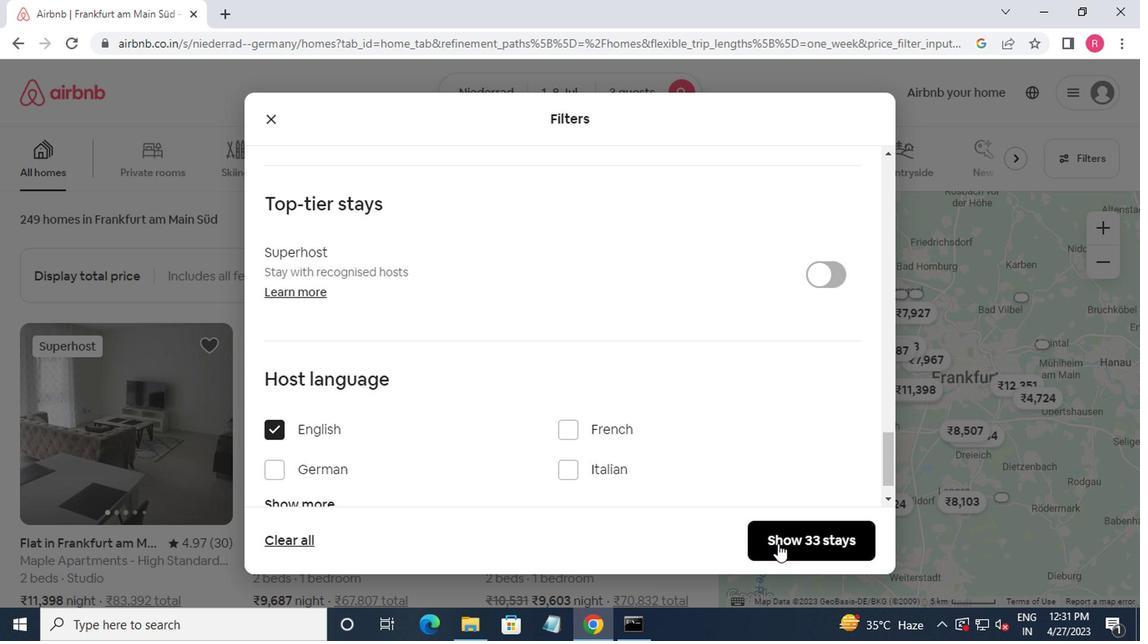 
Action: Mouse pressed left at (777, 545)
Screenshot: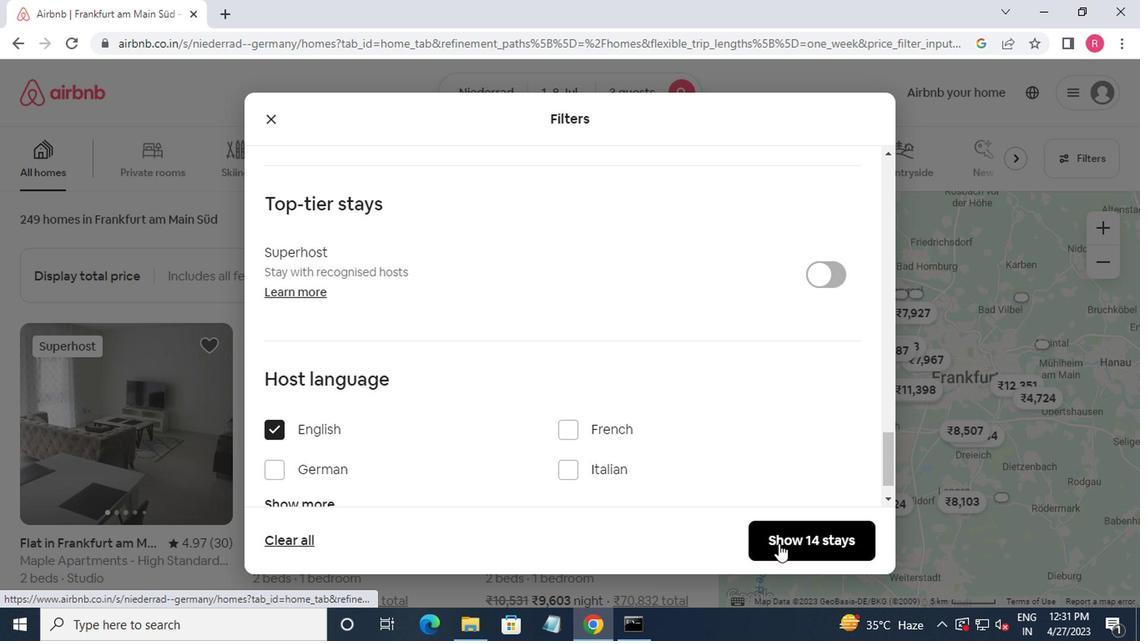 
Action: Mouse moved to (767, 547)
Screenshot: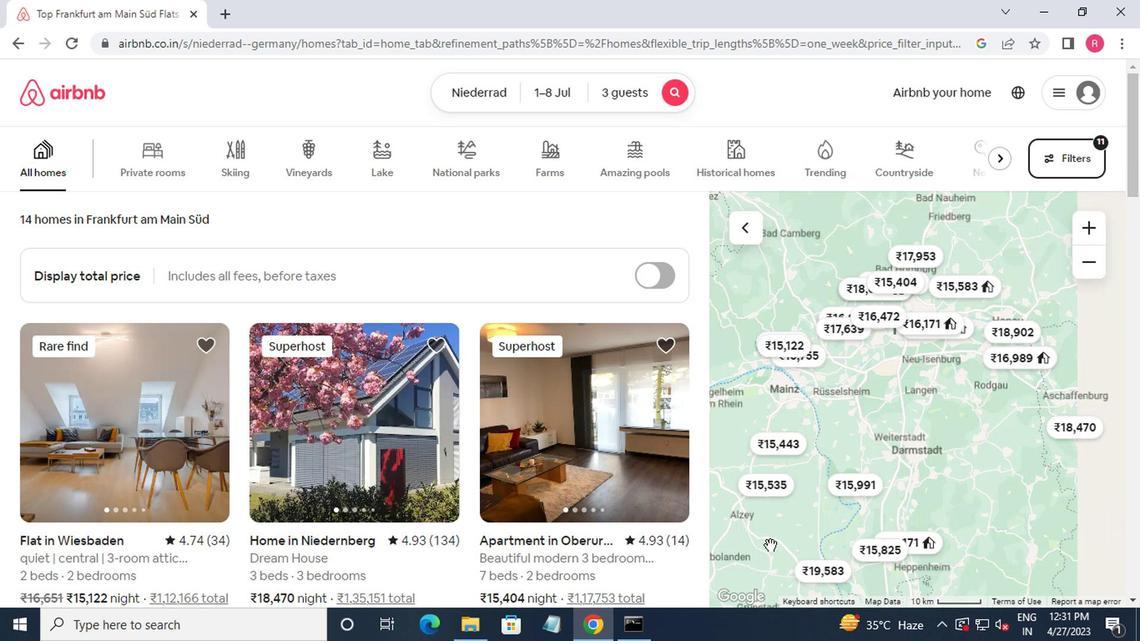 
